 Task: Plan a road trip from Las Vegas, Nevada, to Zion National Park, Utah.
Action: Mouse moved to (419, 359)
Screenshot: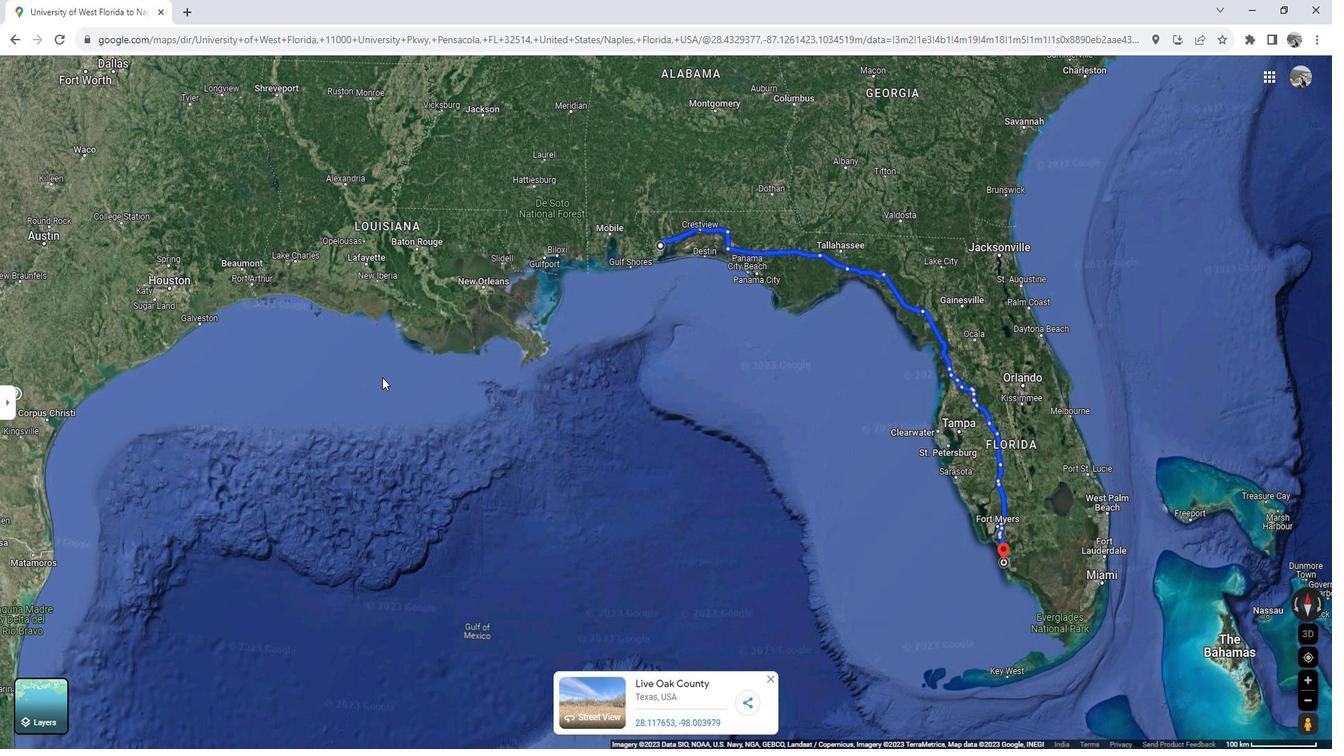
Action: Mouse pressed left at (419, 359)
Screenshot: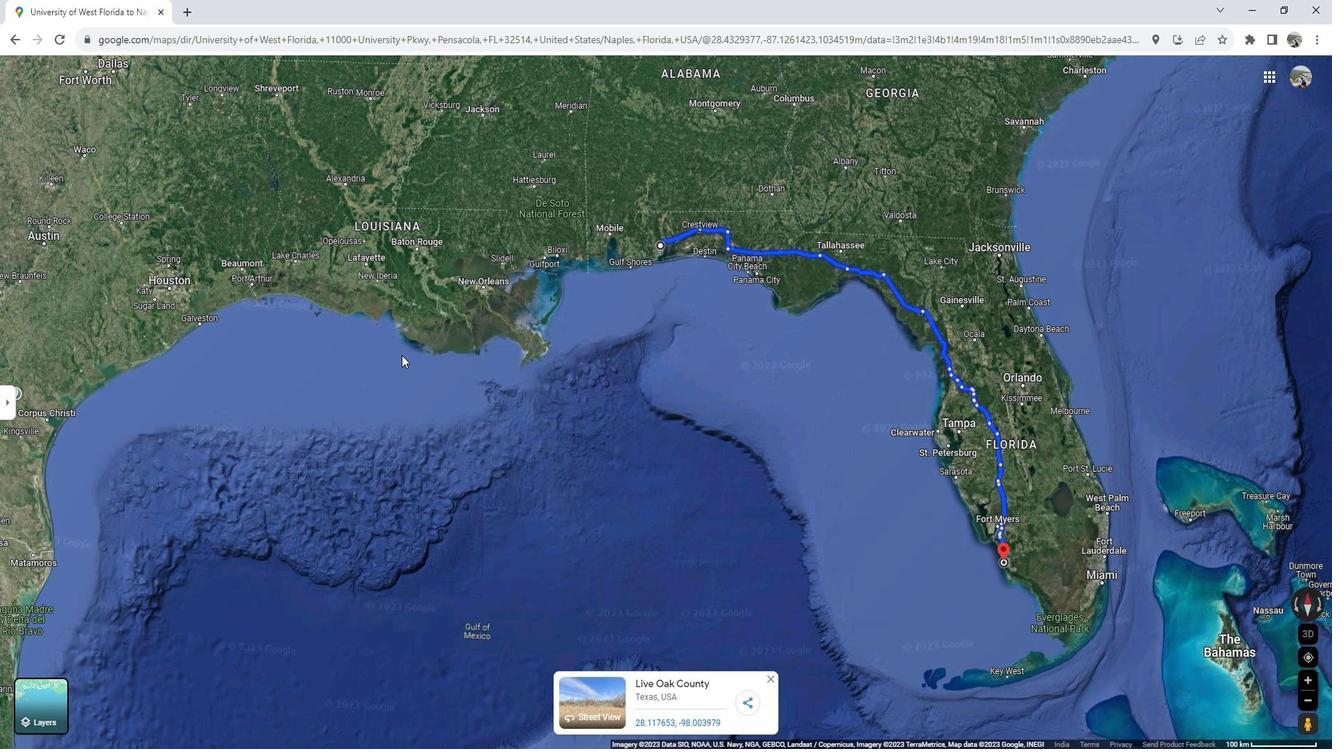 
Action: Mouse moved to (5, 405)
Screenshot: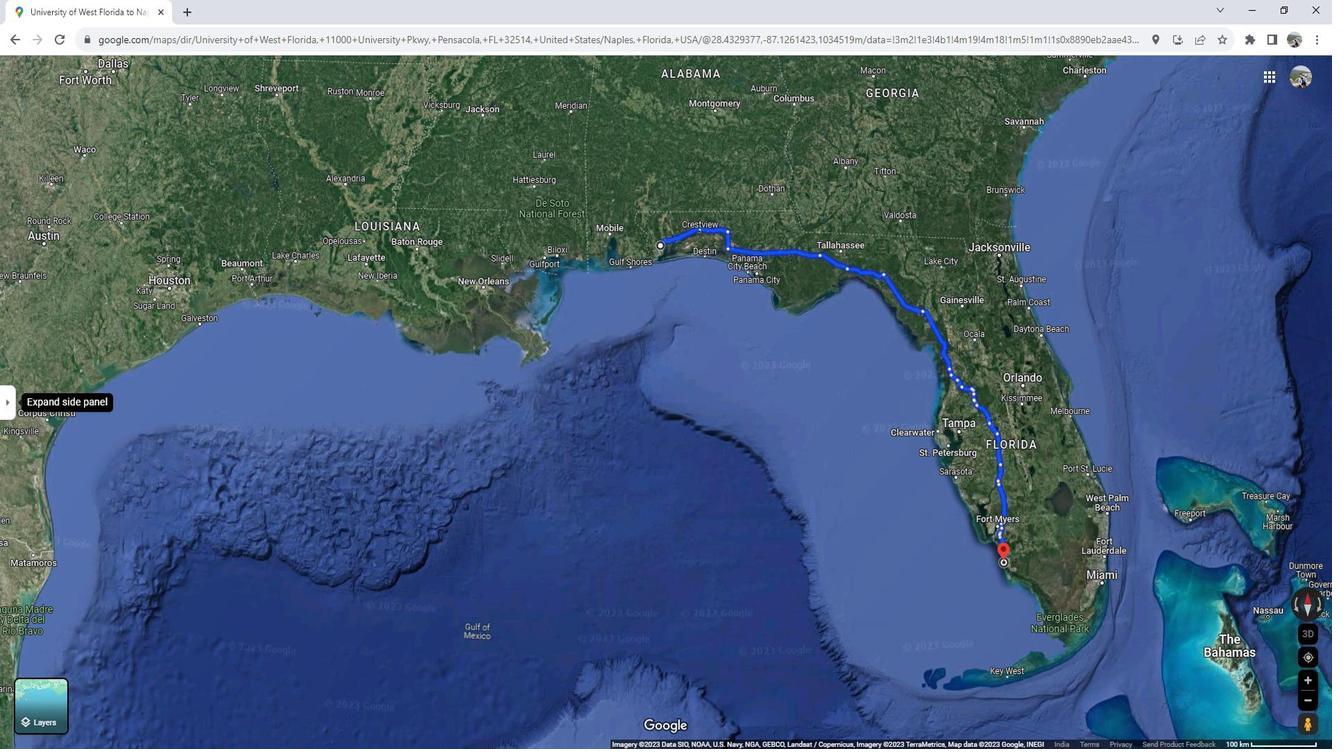 
Action: Mouse pressed left at (5, 405)
Screenshot: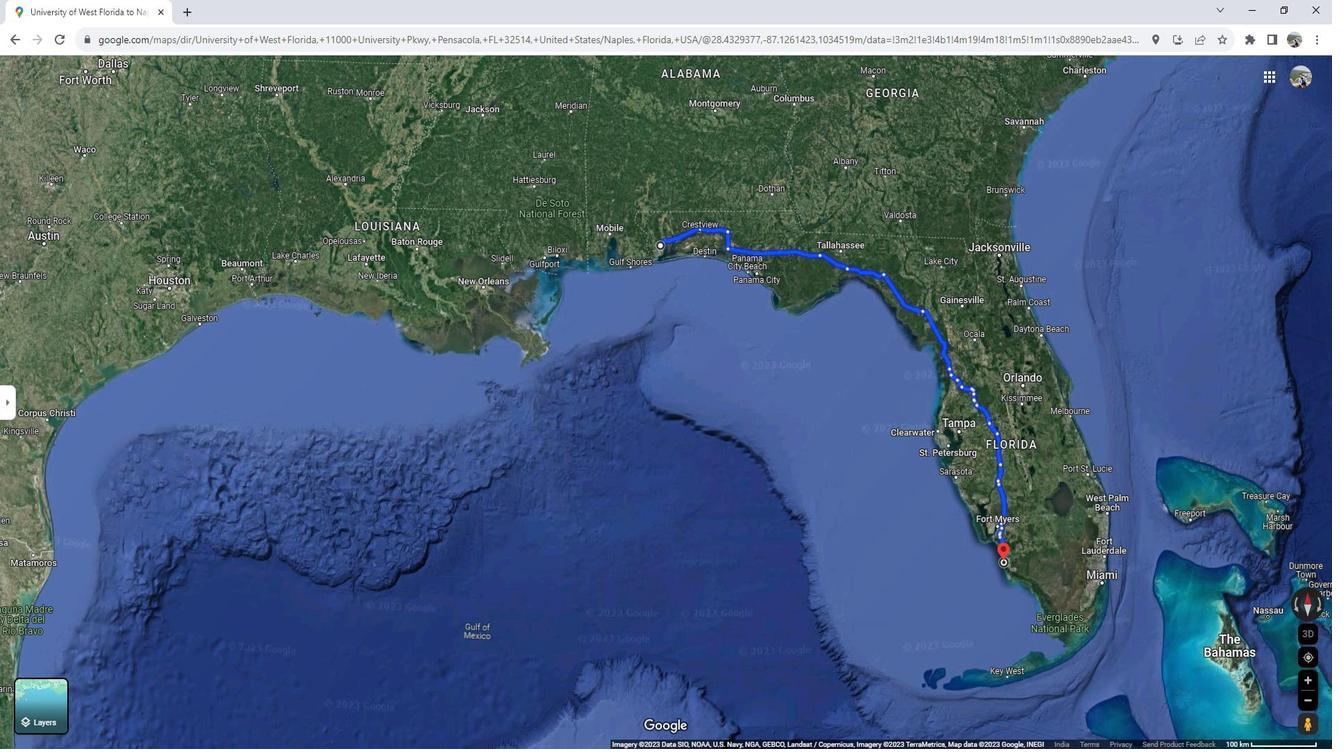 
Action: Mouse moved to (27, 403)
Screenshot: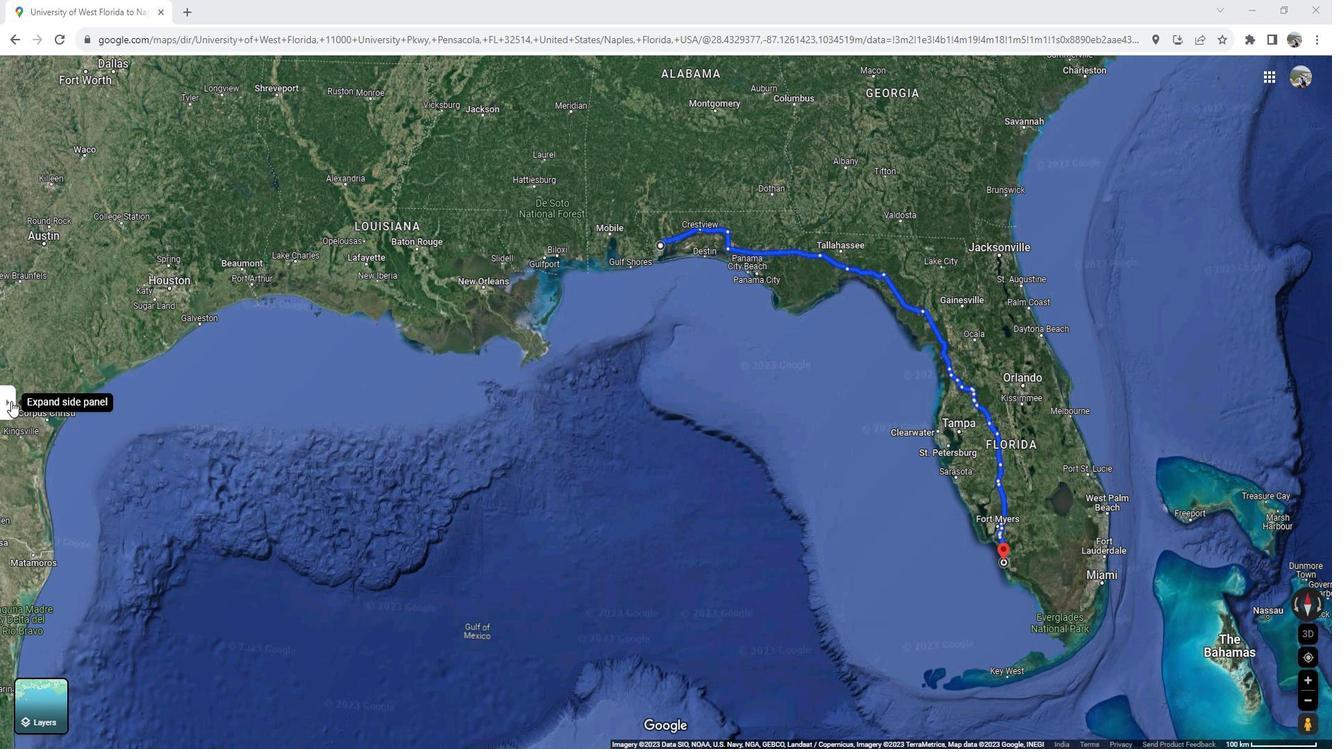 
Action: Mouse pressed left at (27, 403)
Screenshot: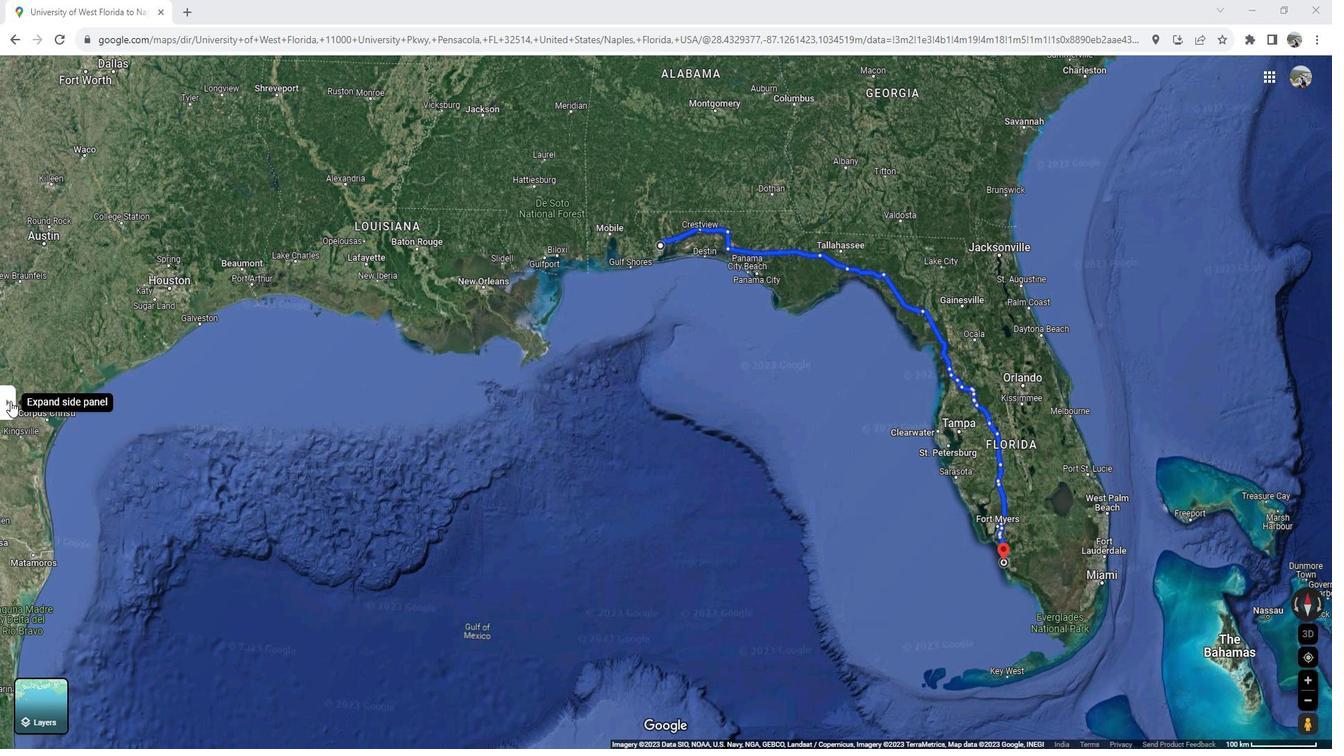 
Action: Mouse moved to (203, 137)
Screenshot: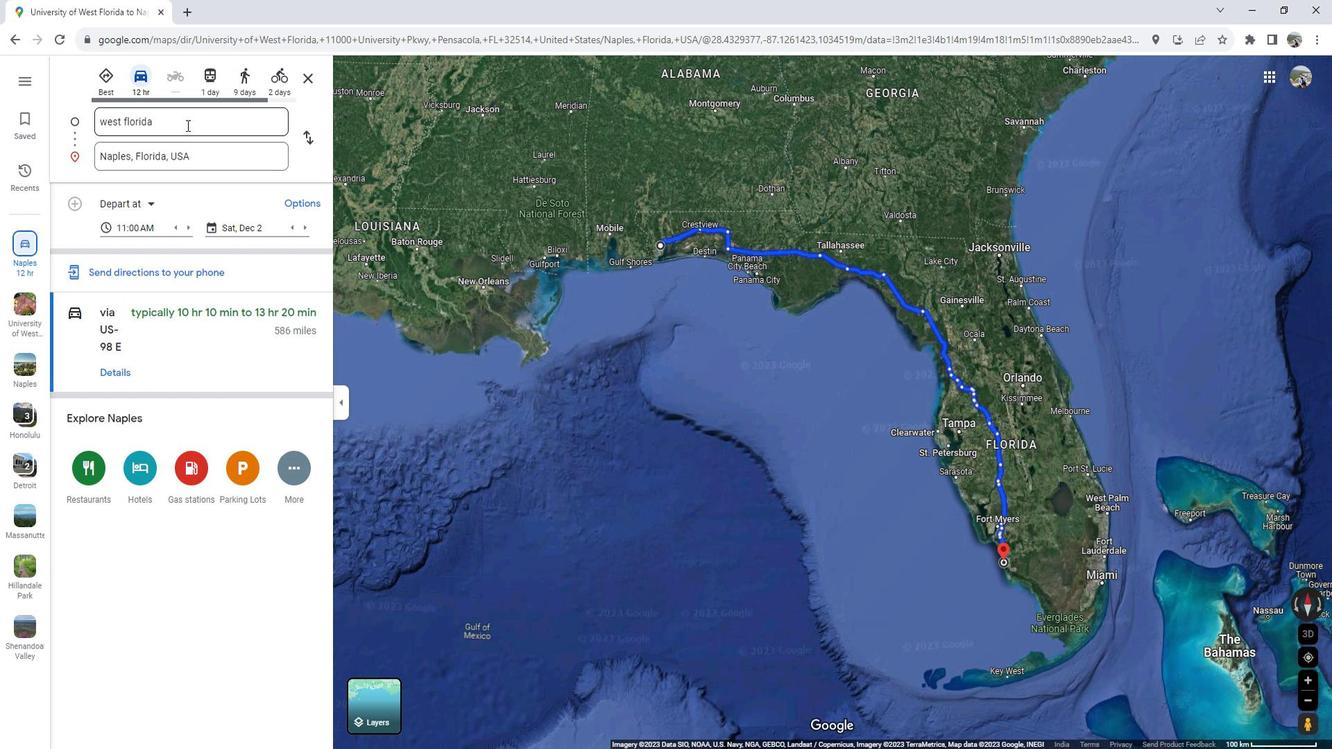 
Action: Mouse pressed left at (203, 137)
Screenshot: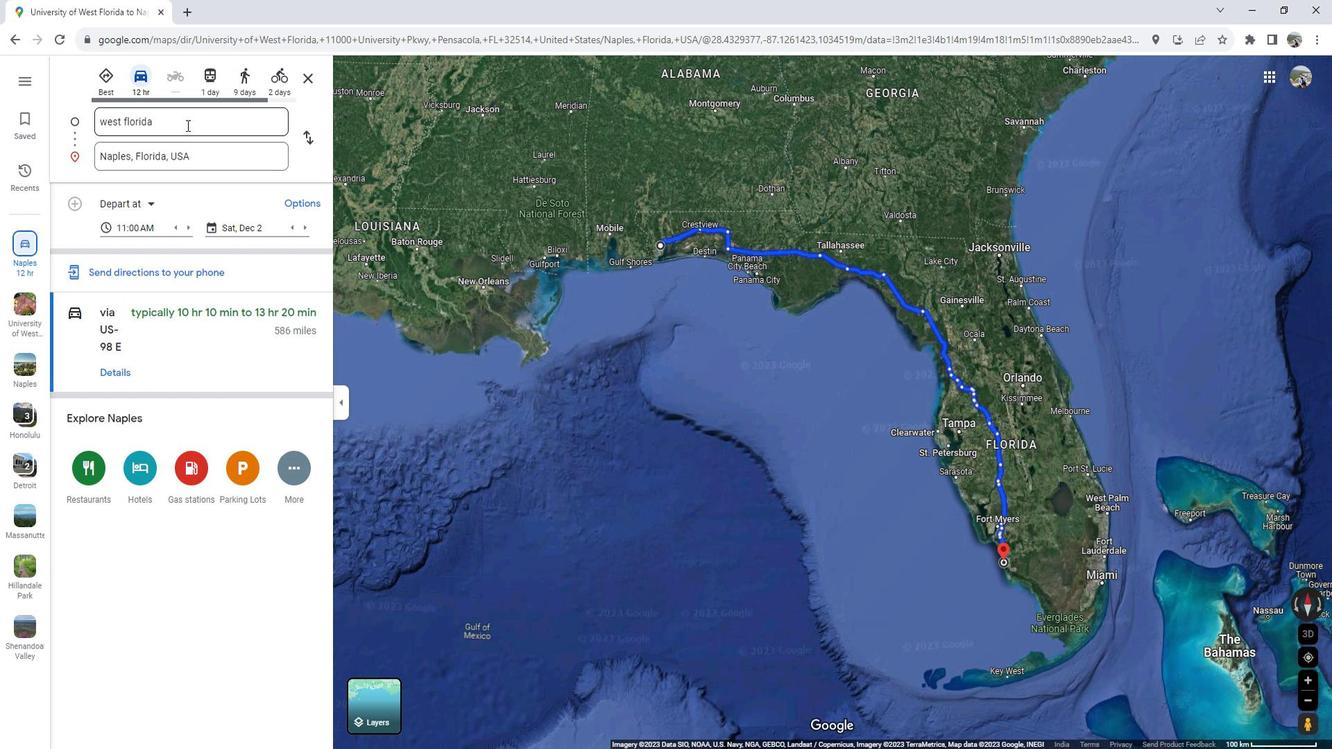 
Action: Key pressed <Key.backspace>las<Key.space>vegas,<Key.space>nevada
Screenshot: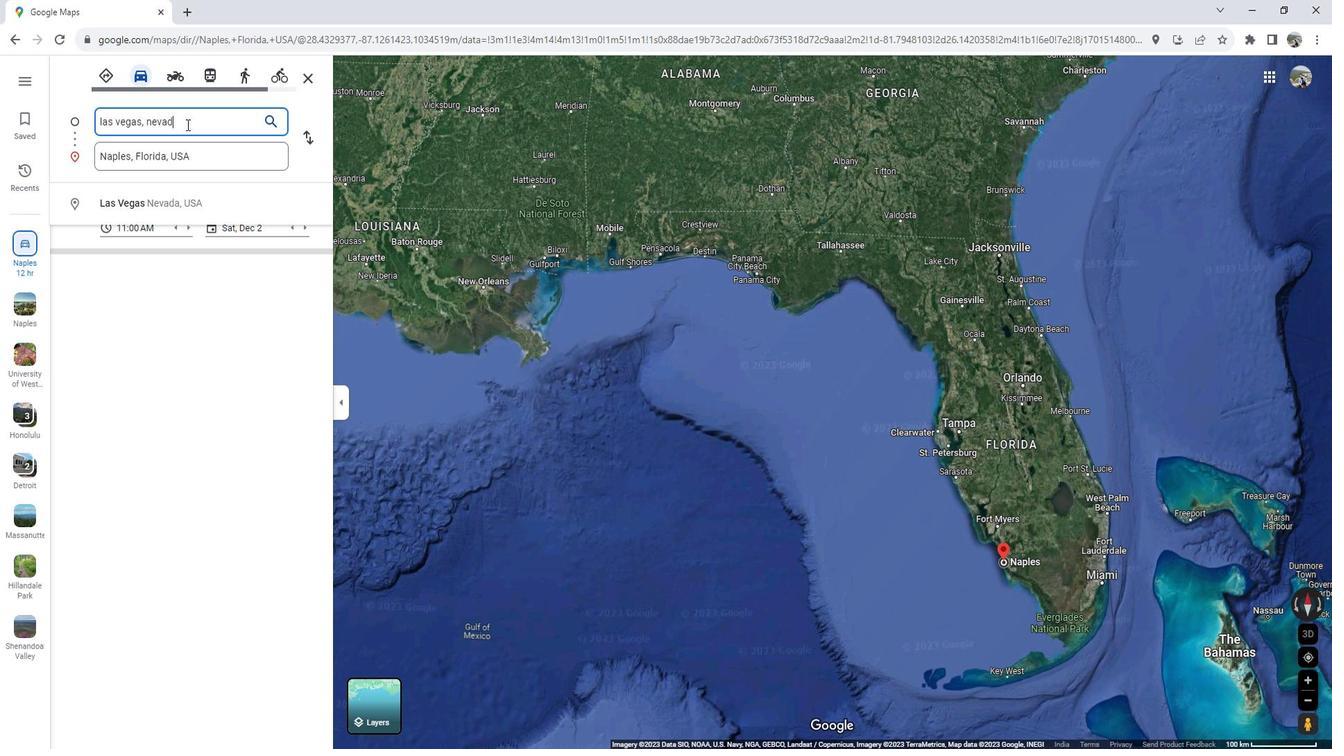 
Action: Mouse moved to (207, 166)
Screenshot: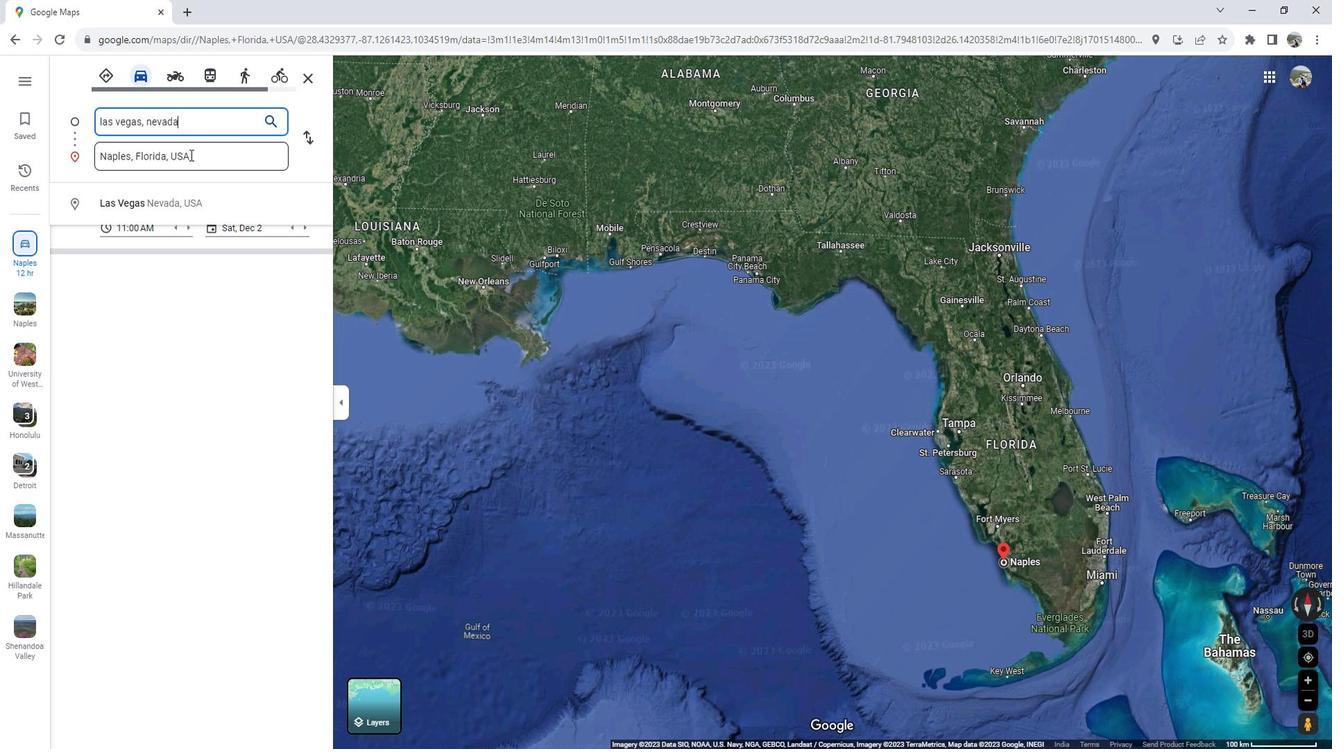 
Action: Mouse pressed left at (207, 166)
Screenshot: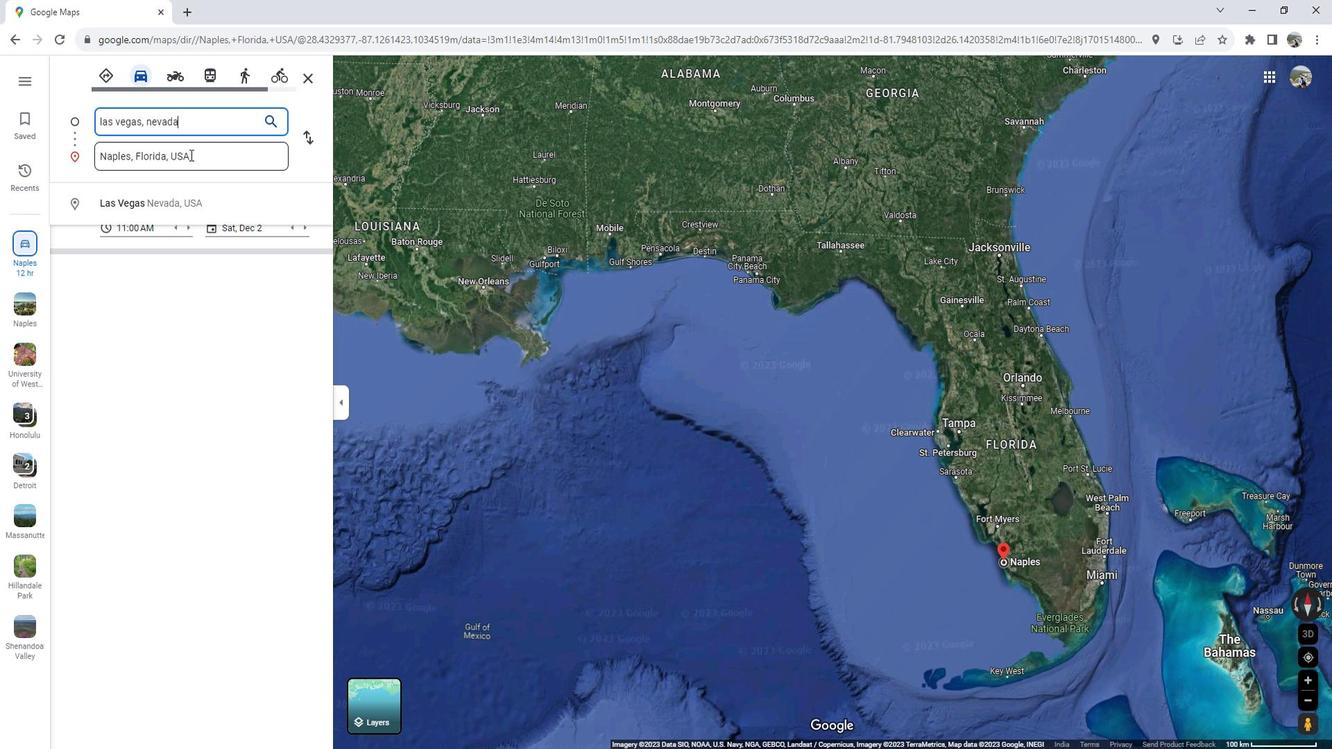 
Action: Key pressed <Key.backspace><Key.backspace>zion<Key.space>national<Key.space>park,<Key.space>utah
Screenshot: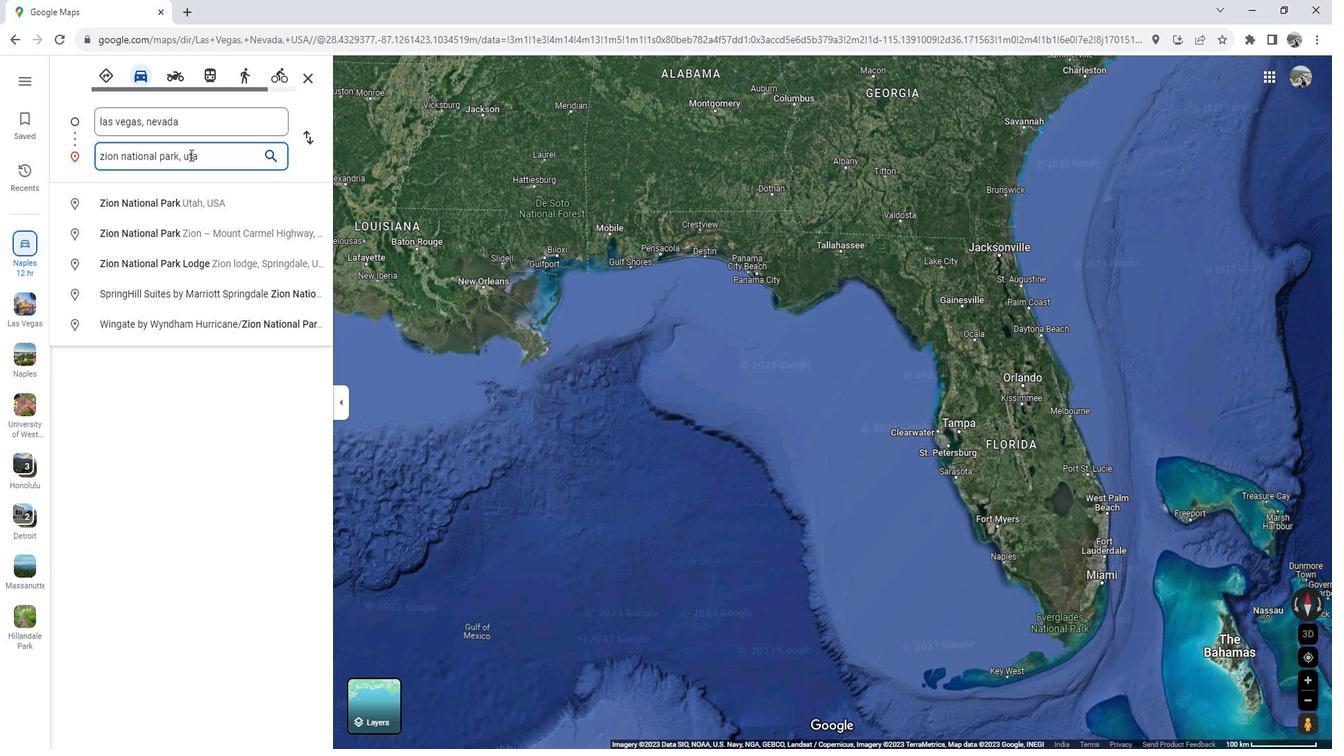 
Action: Mouse moved to (290, 169)
Screenshot: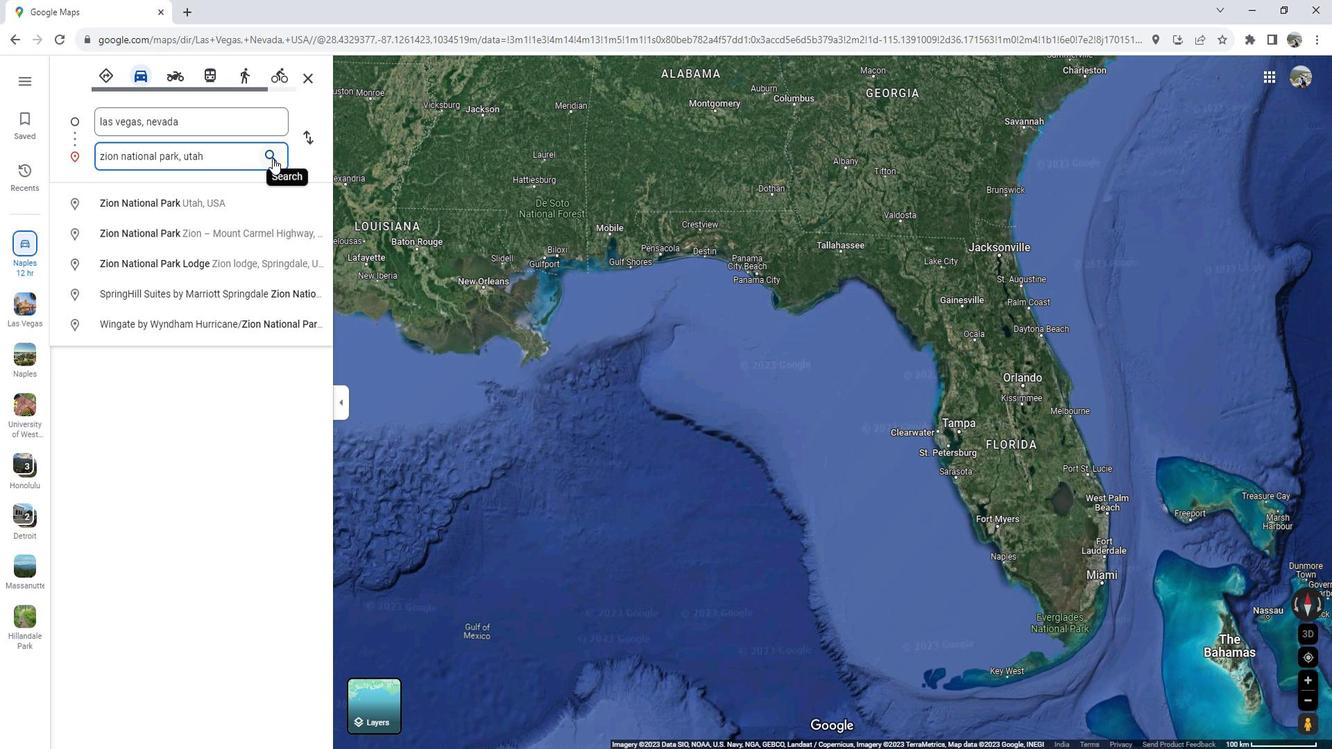 
Action: Mouse pressed left at (290, 169)
Screenshot: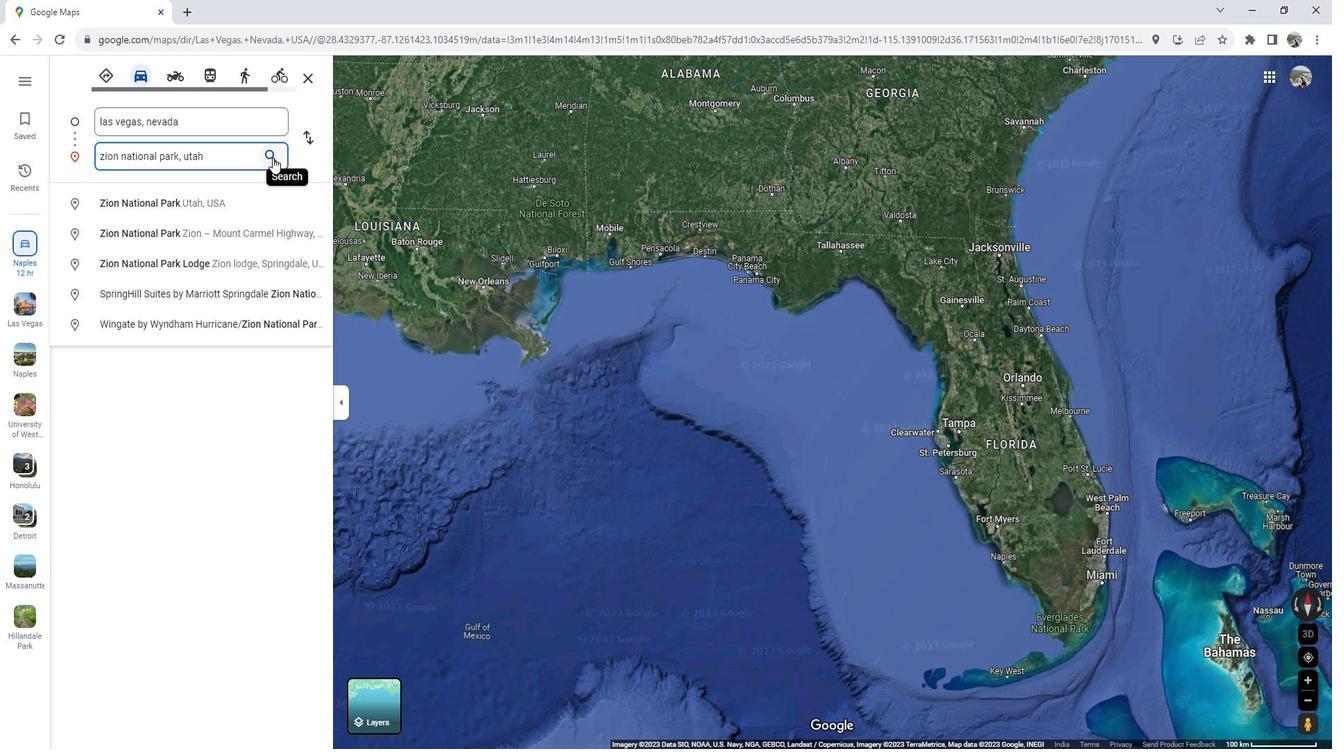 
Action: Mouse moved to (191, 234)
Screenshot: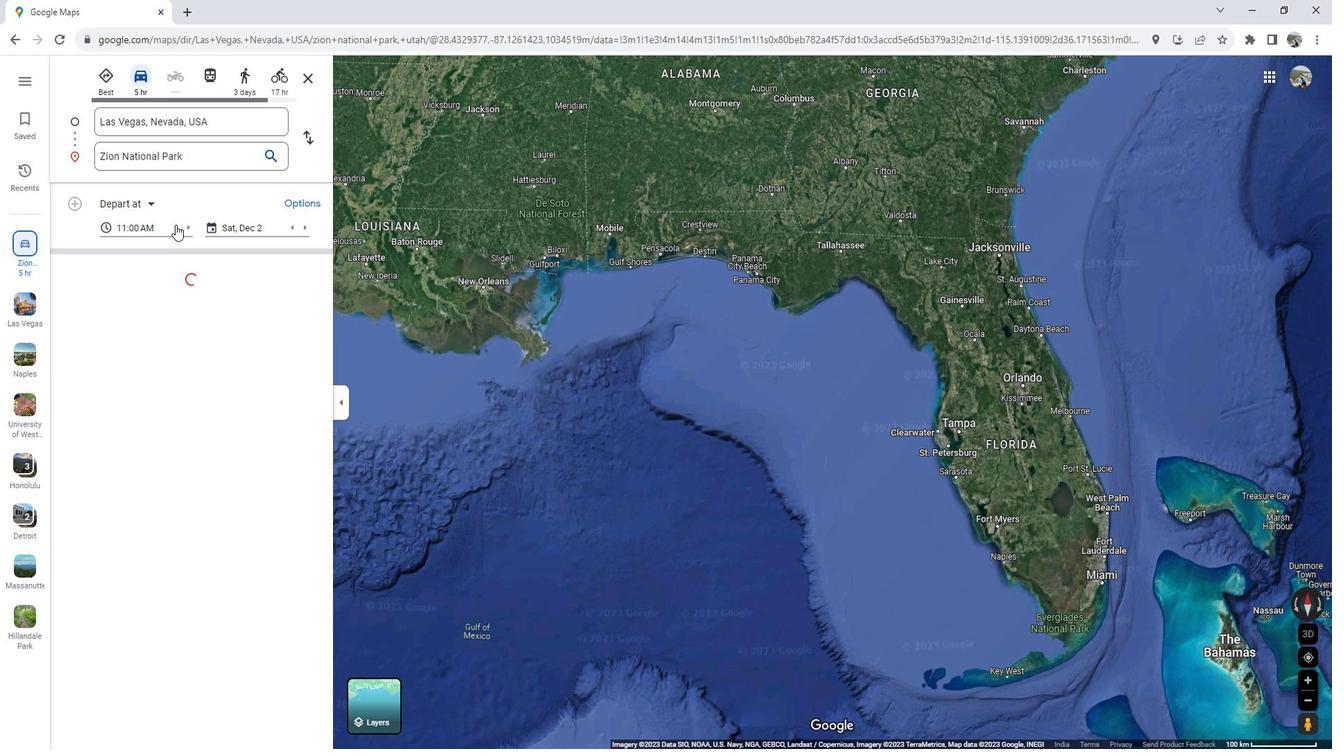 
Action: Mouse pressed left at (191, 234)
Screenshot: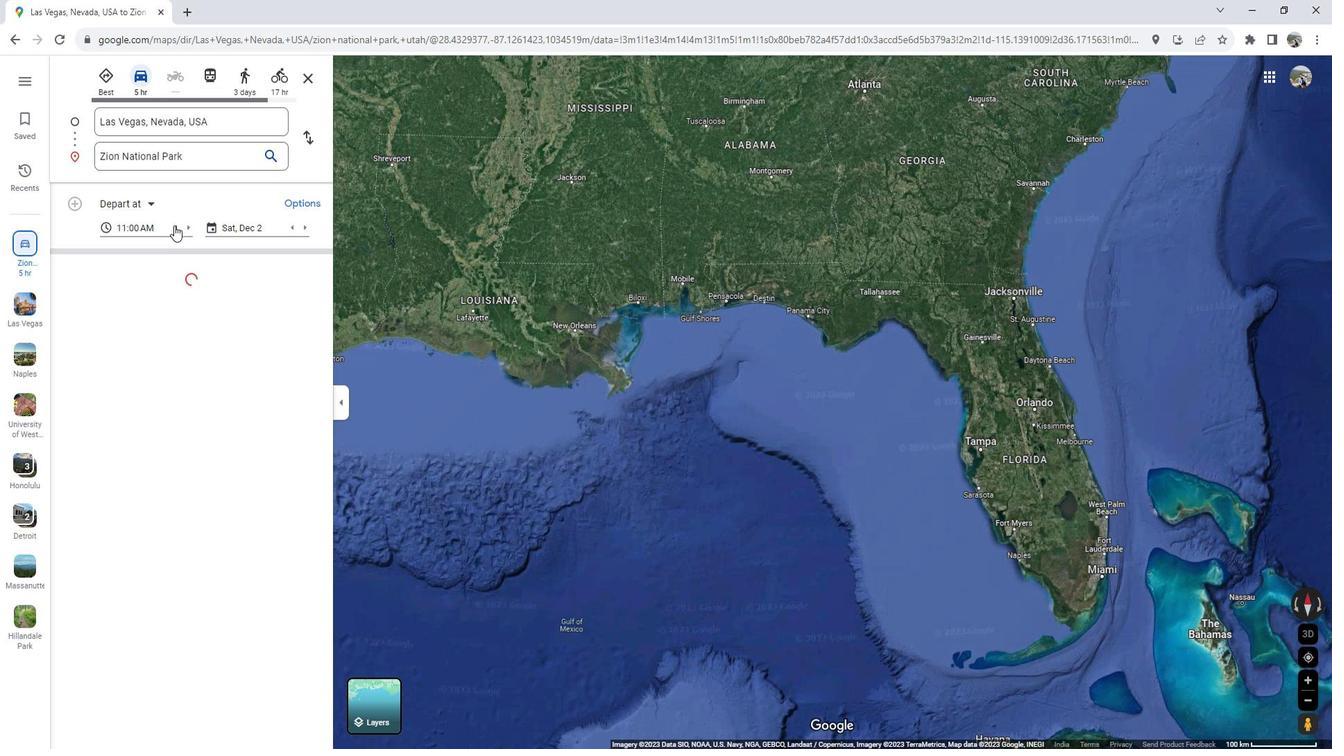 
Action: Mouse moved to (179, 235)
Screenshot: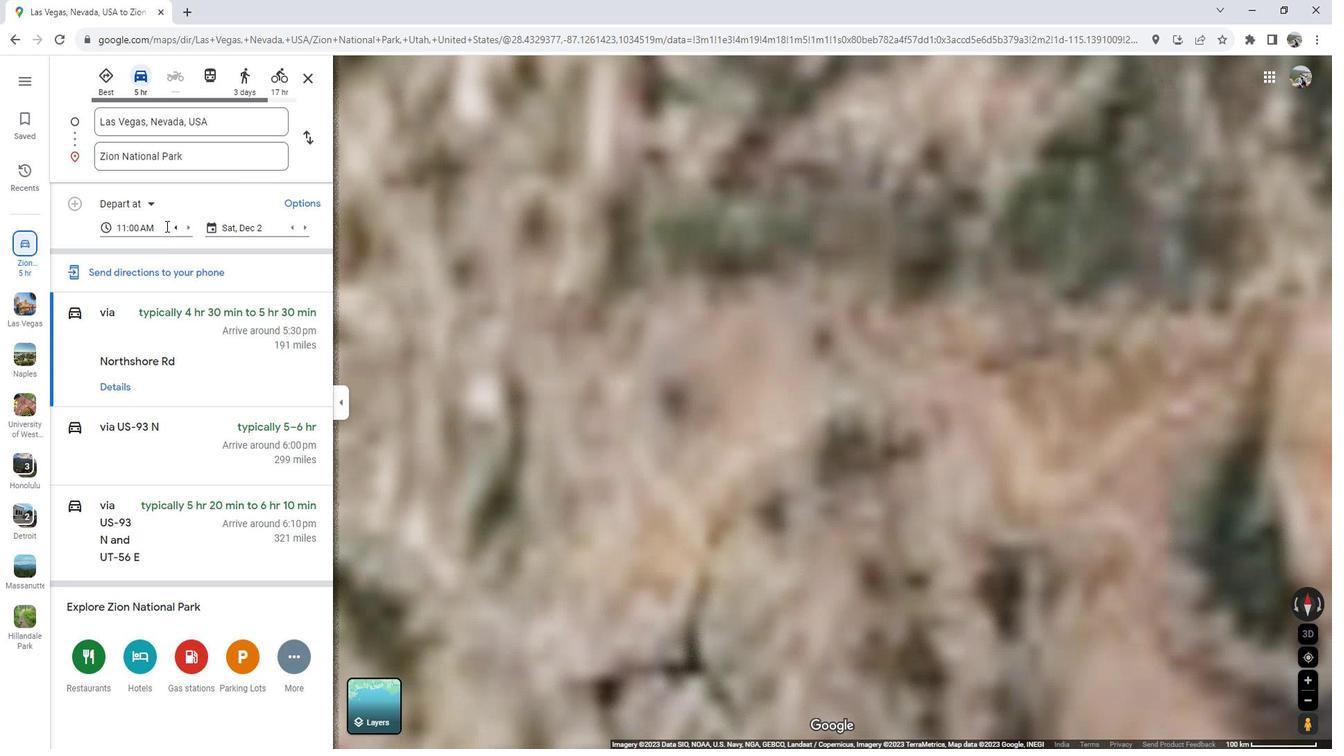 
Action: Mouse pressed left at (179, 235)
Screenshot: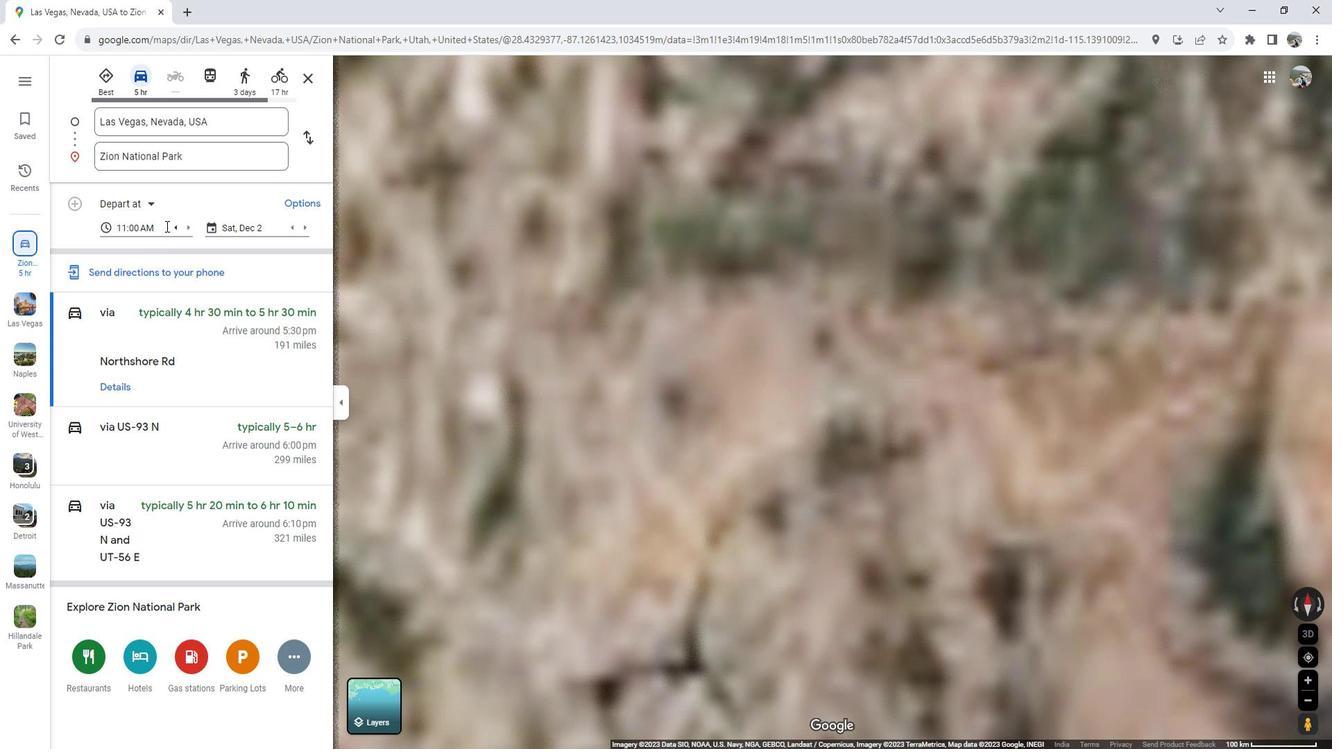 
Action: Mouse moved to (174, 258)
Screenshot: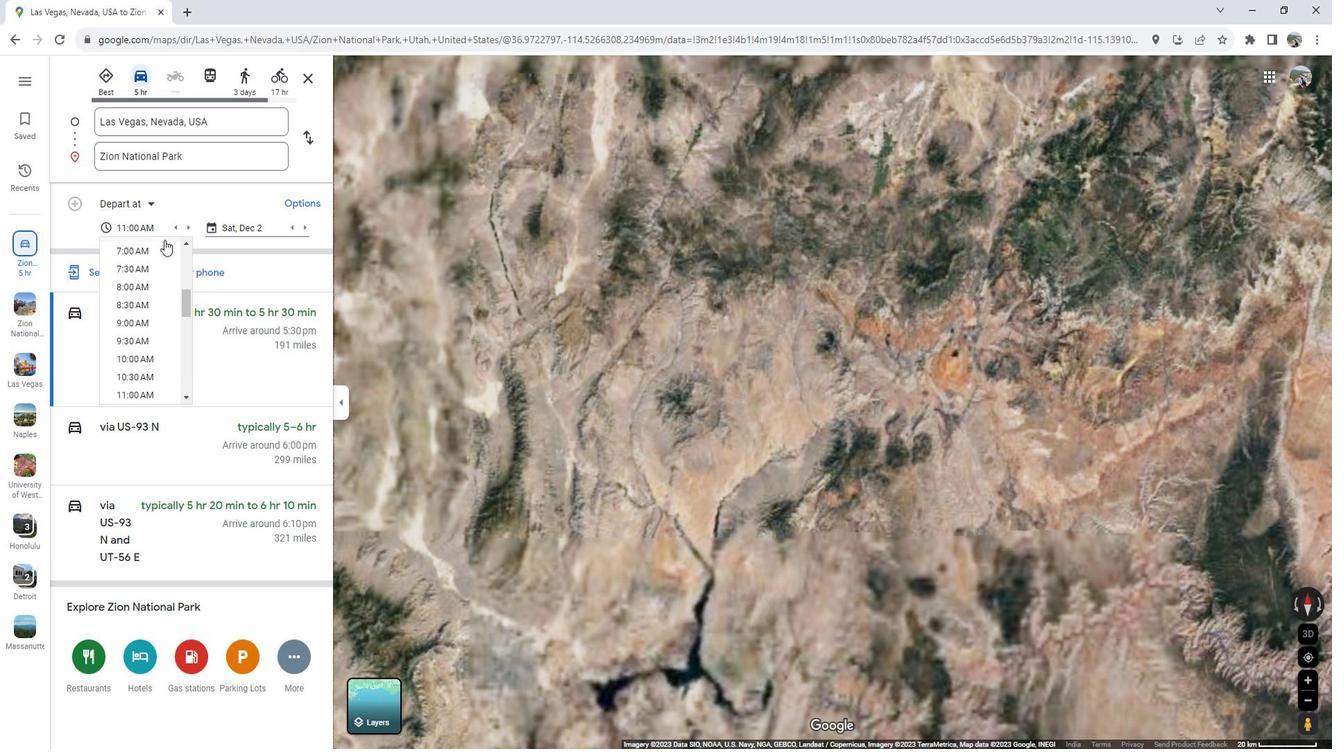 
Action: Mouse pressed left at (174, 258)
Screenshot: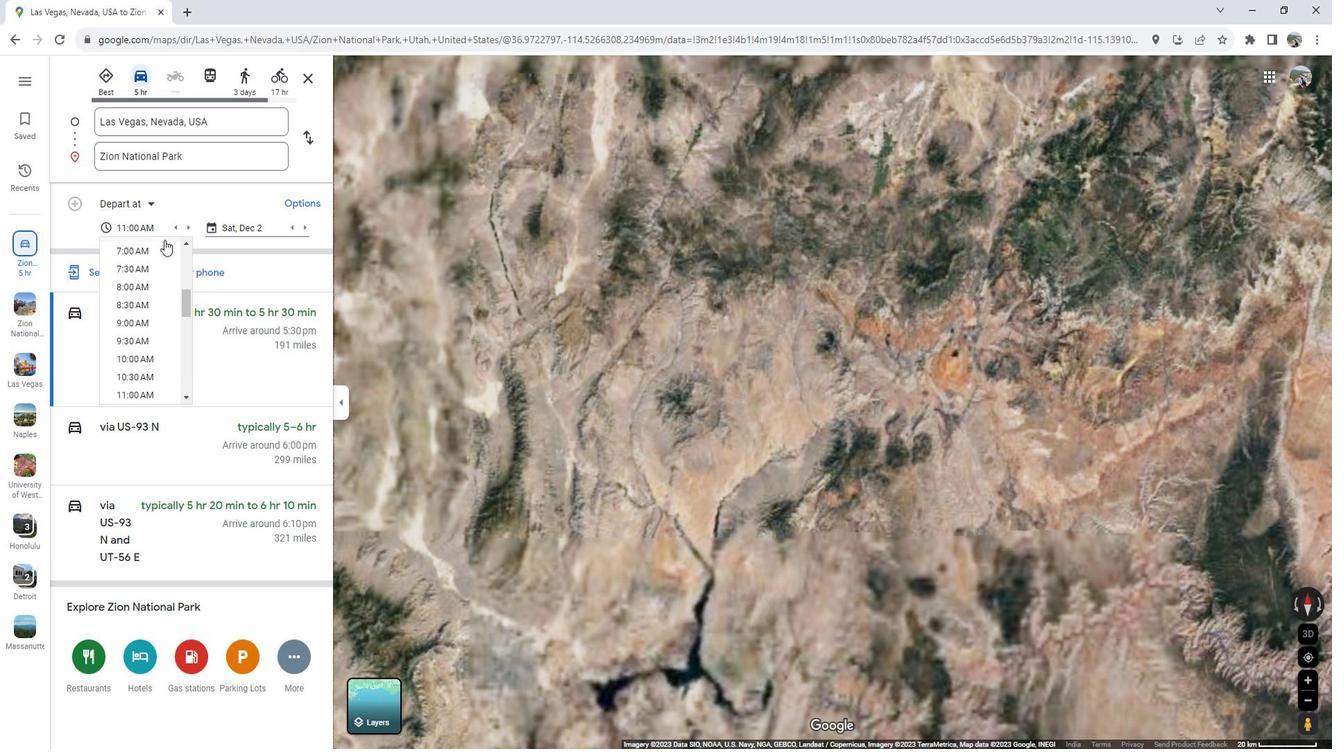 
Action: Mouse moved to (320, 233)
Screenshot: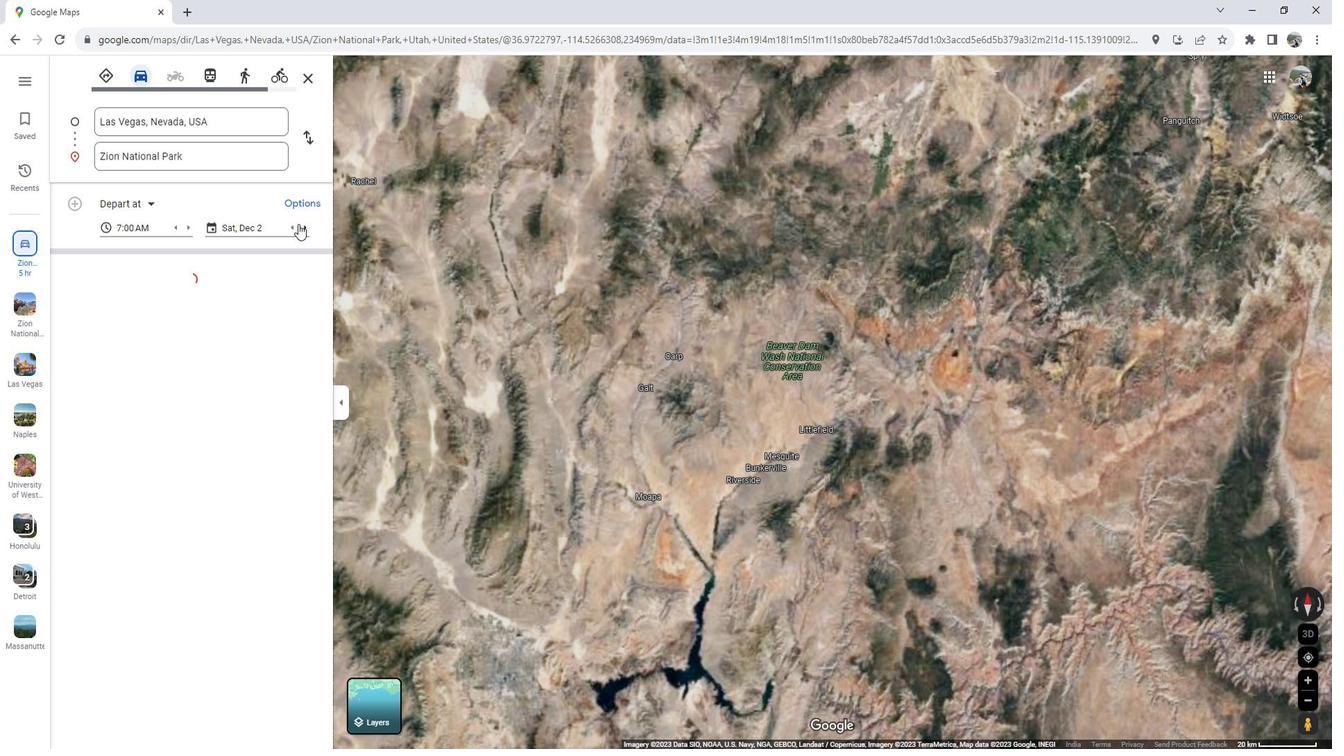 
Action: Mouse pressed left at (320, 233)
Screenshot: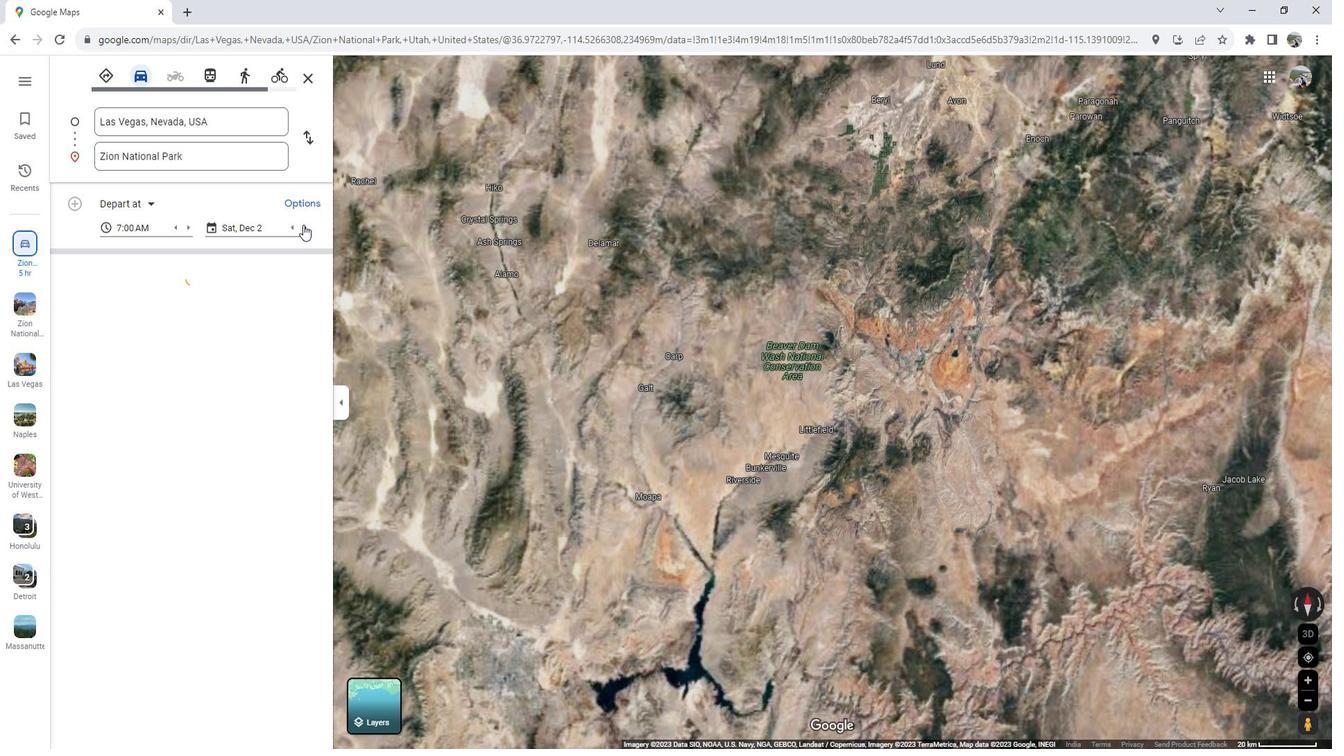 
Action: Mouse moved to (154, 276)
Screenshot: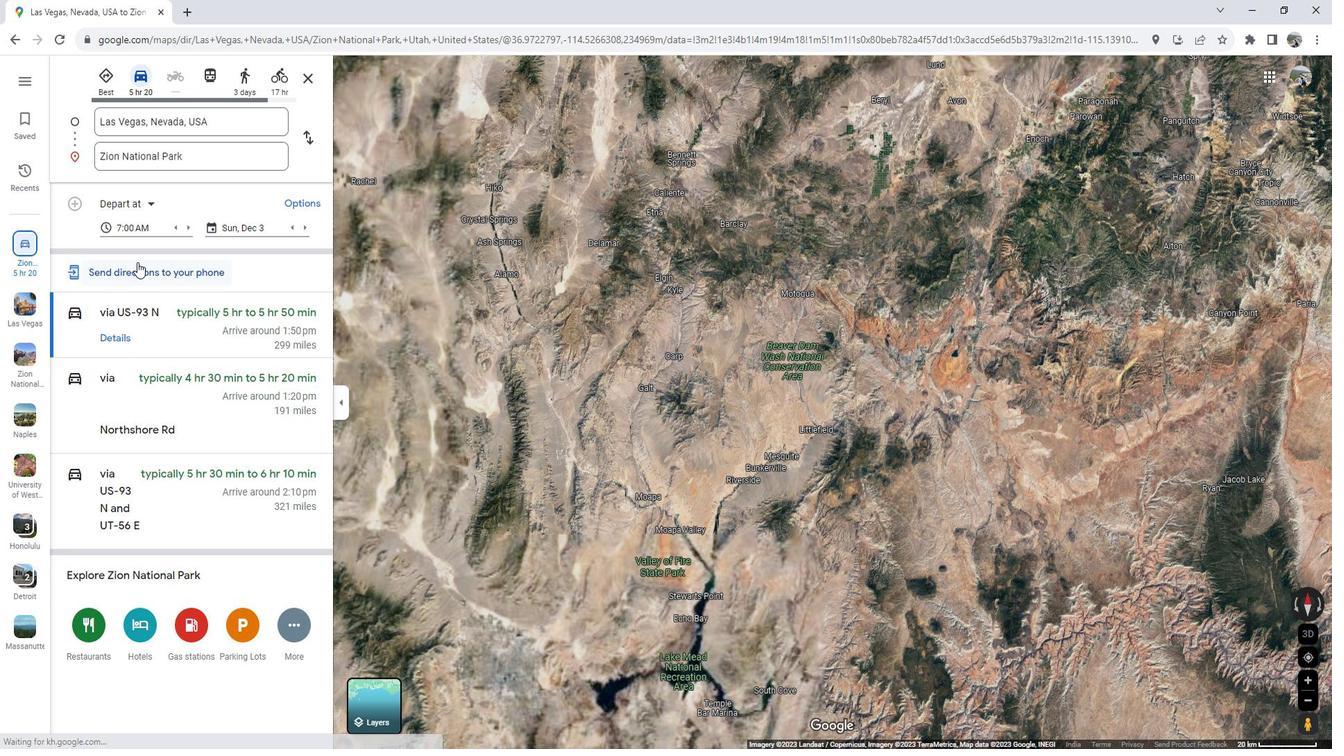 
Action: Mouse pressed left at (154, 276)
Screenshot: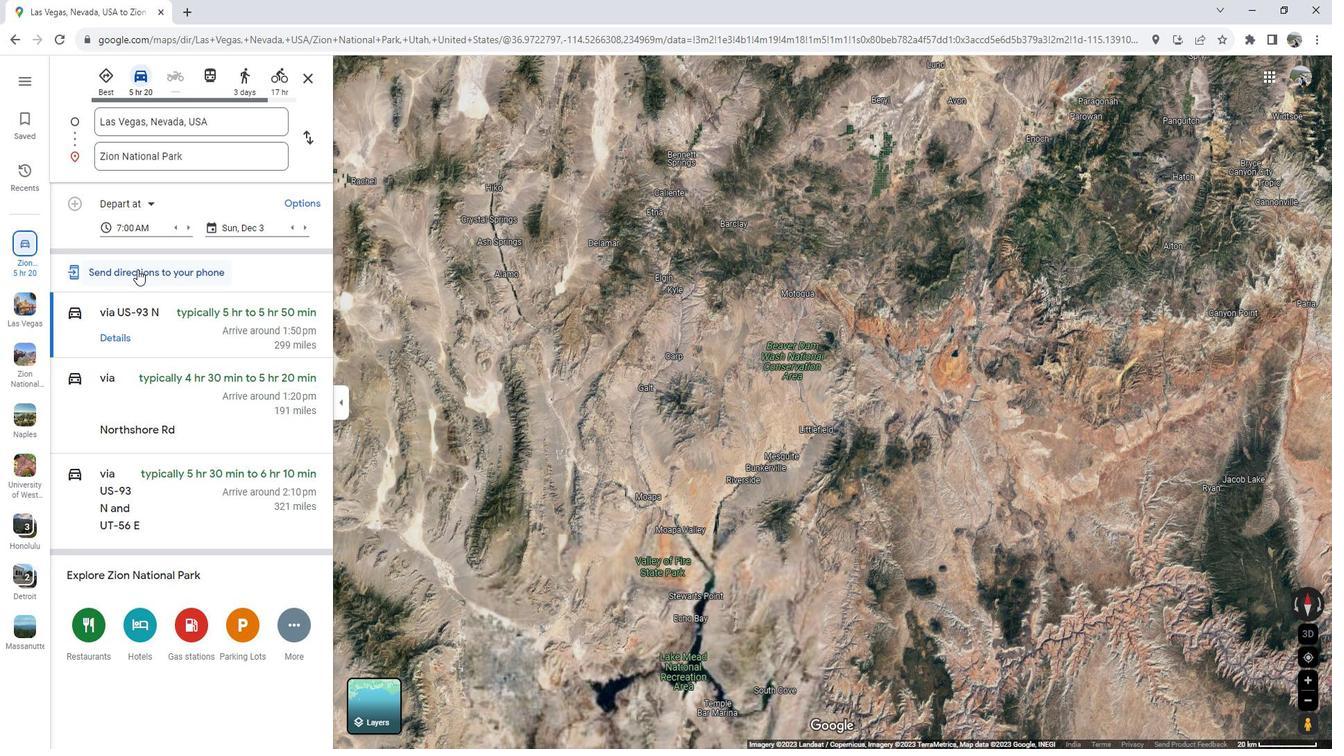 
Action: Mouse moved to (822, 313)
Screenshot: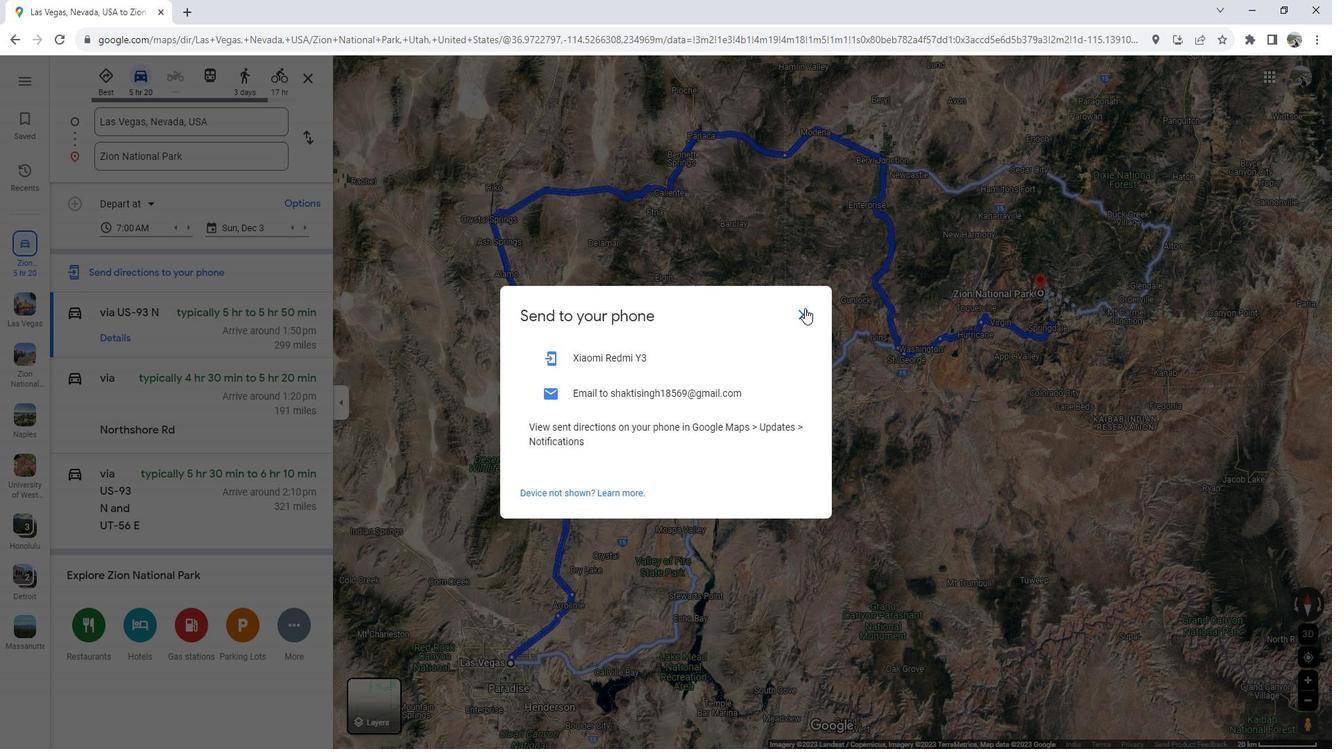
Action: Mouse pressed left at (822, 313)
Screenshot: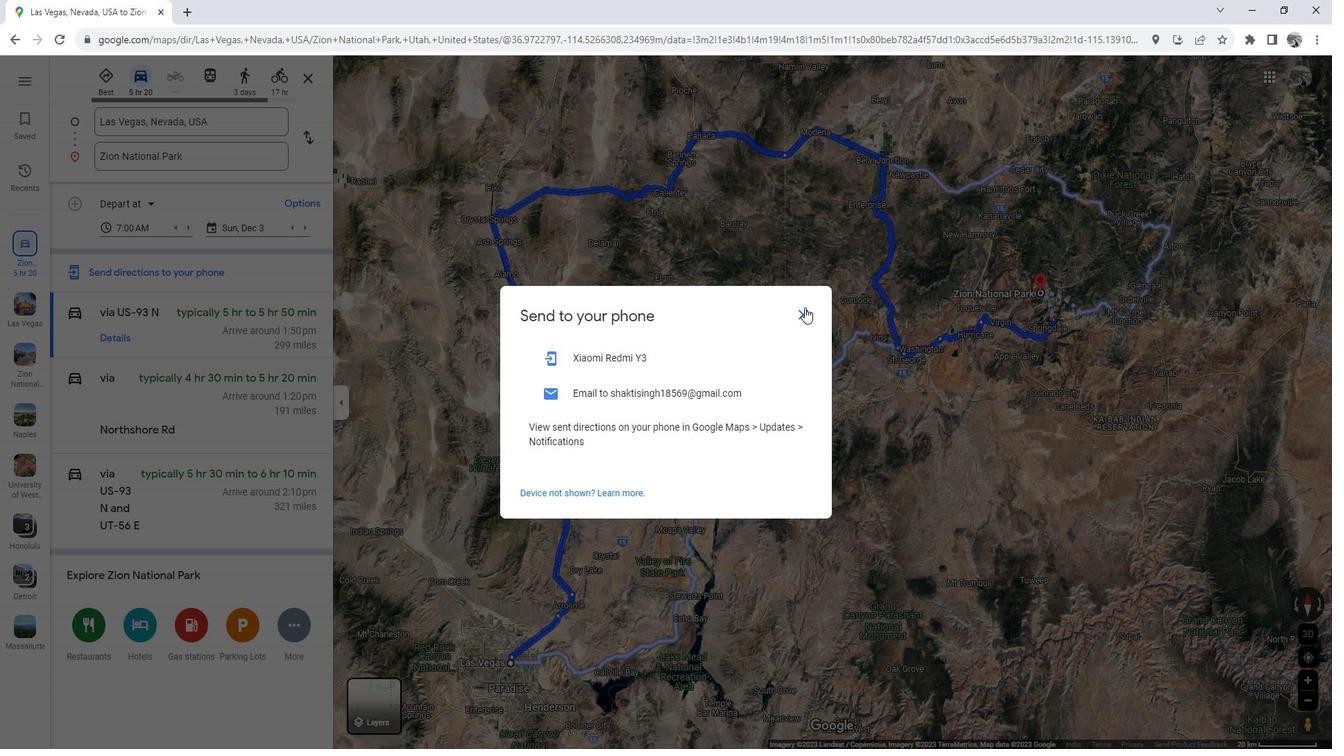 
Action: Mouse moved to (191, 492)
Screenshot: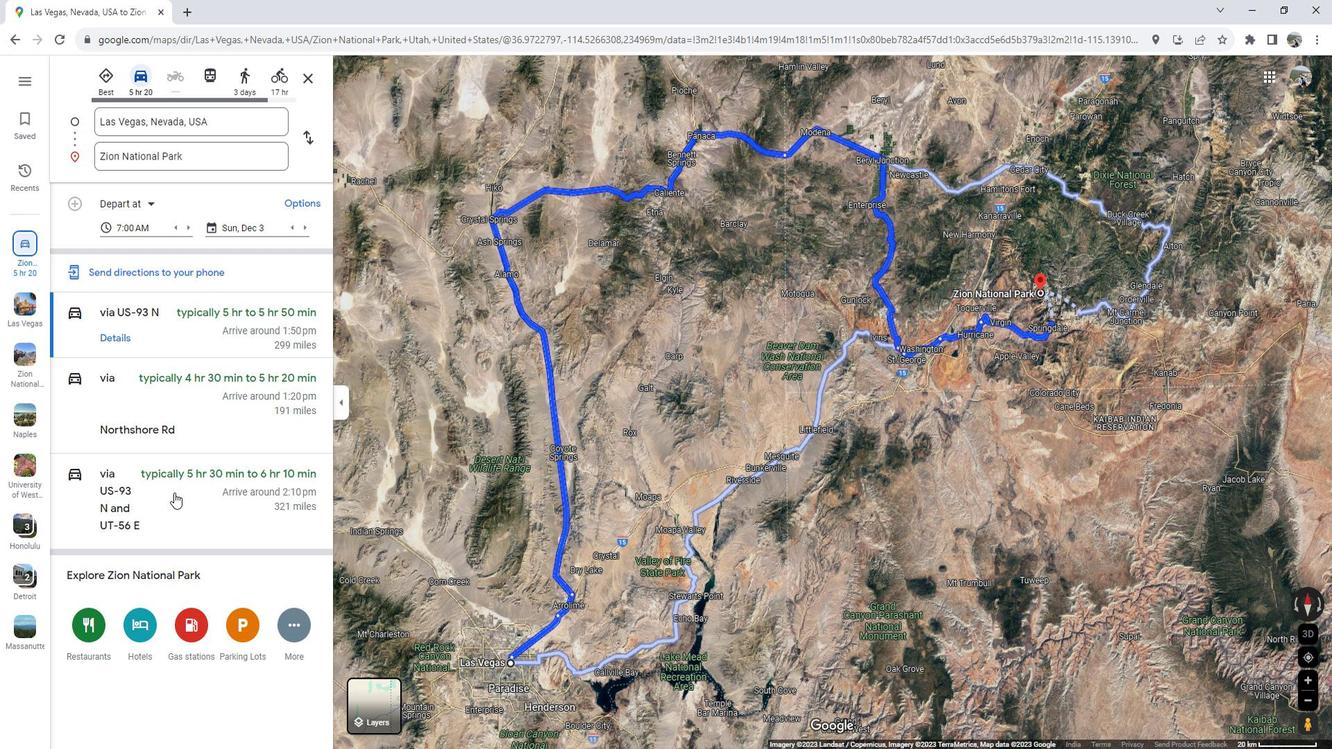 
Action: Mouse pressed left at (191, 492)
Screenshot: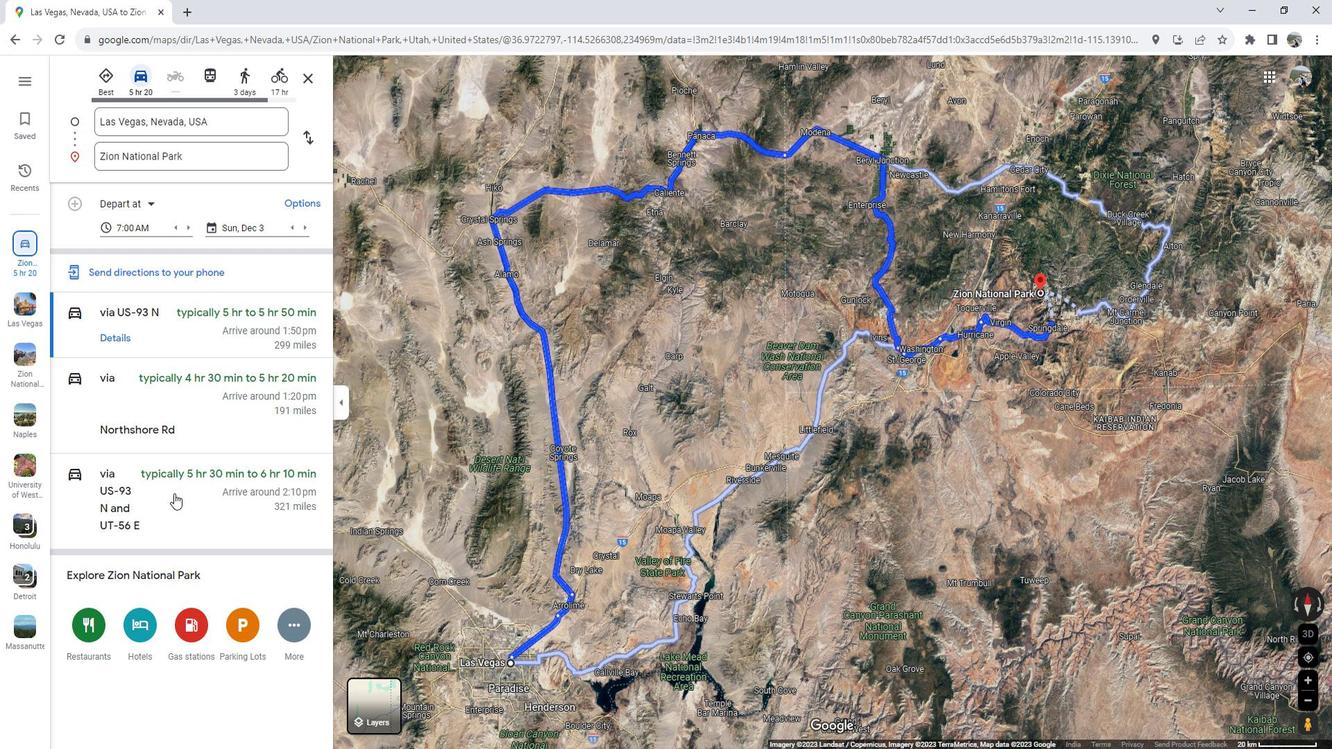 
Action: Mouse moved to (176, 325)
Screenshot: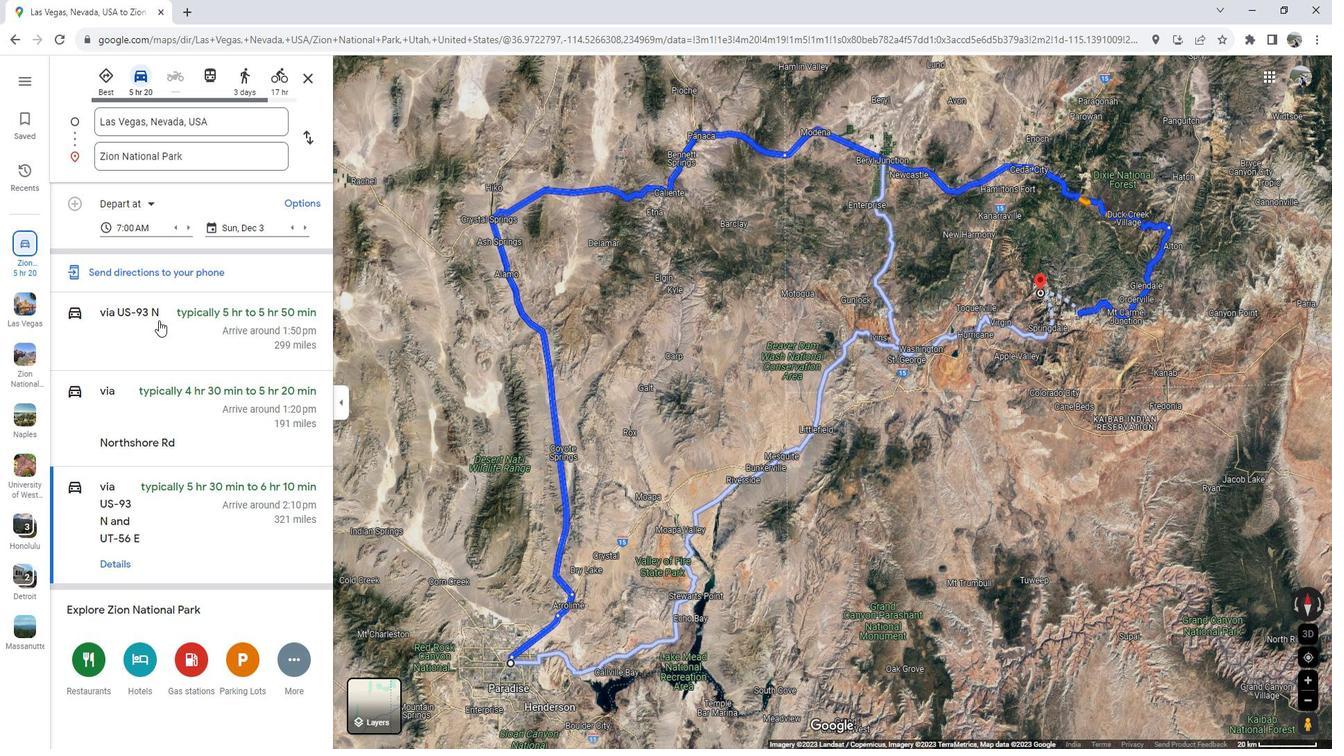 
Action: Mouse pressed left at (176, 325)
Screenshot: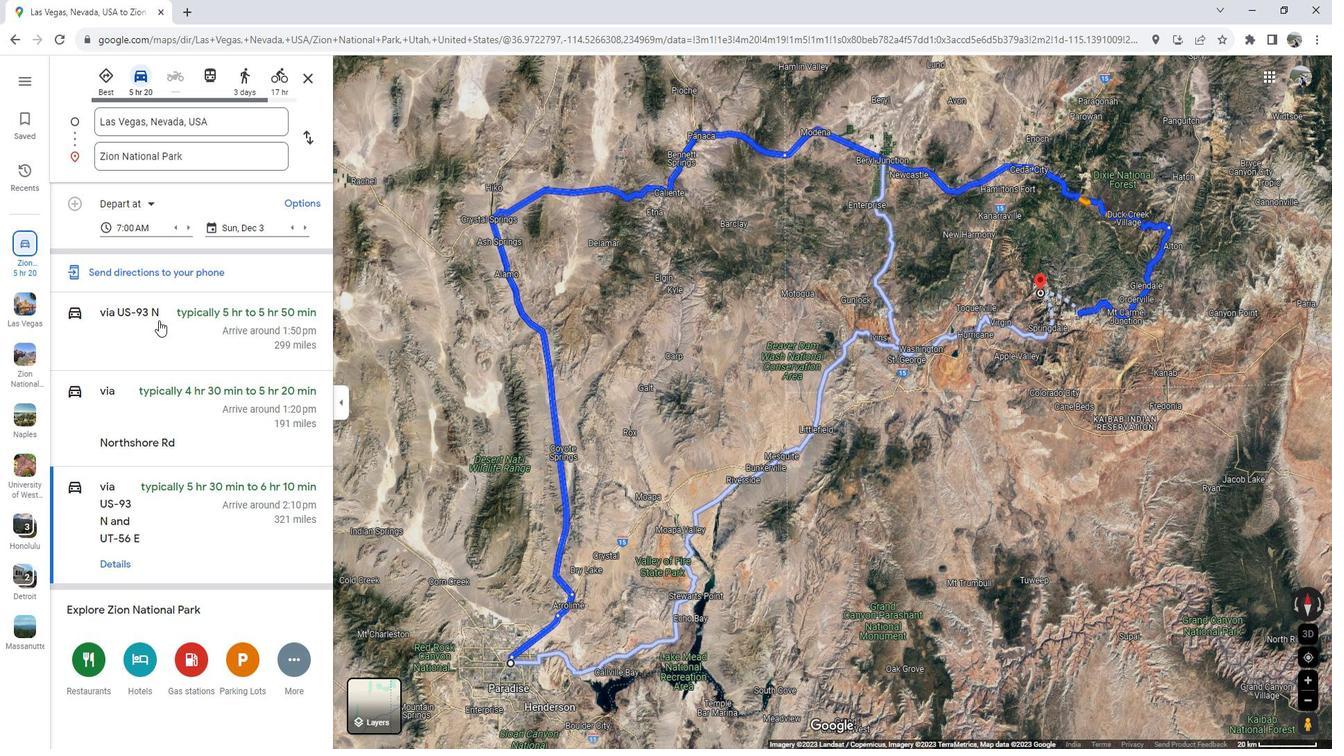
Action: Mouse pressed left at (176, 325)
Screenshot: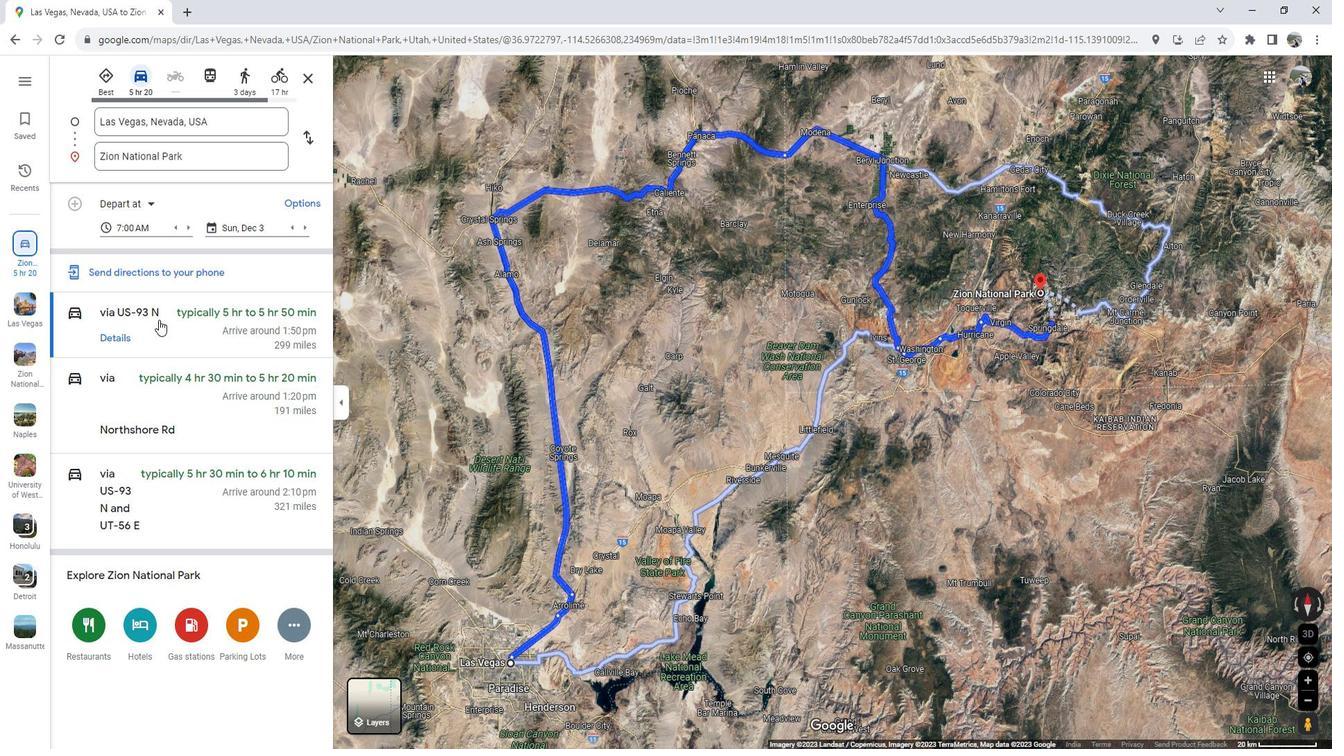 
Action: Mouse moved to (156, 330)
Screenshot: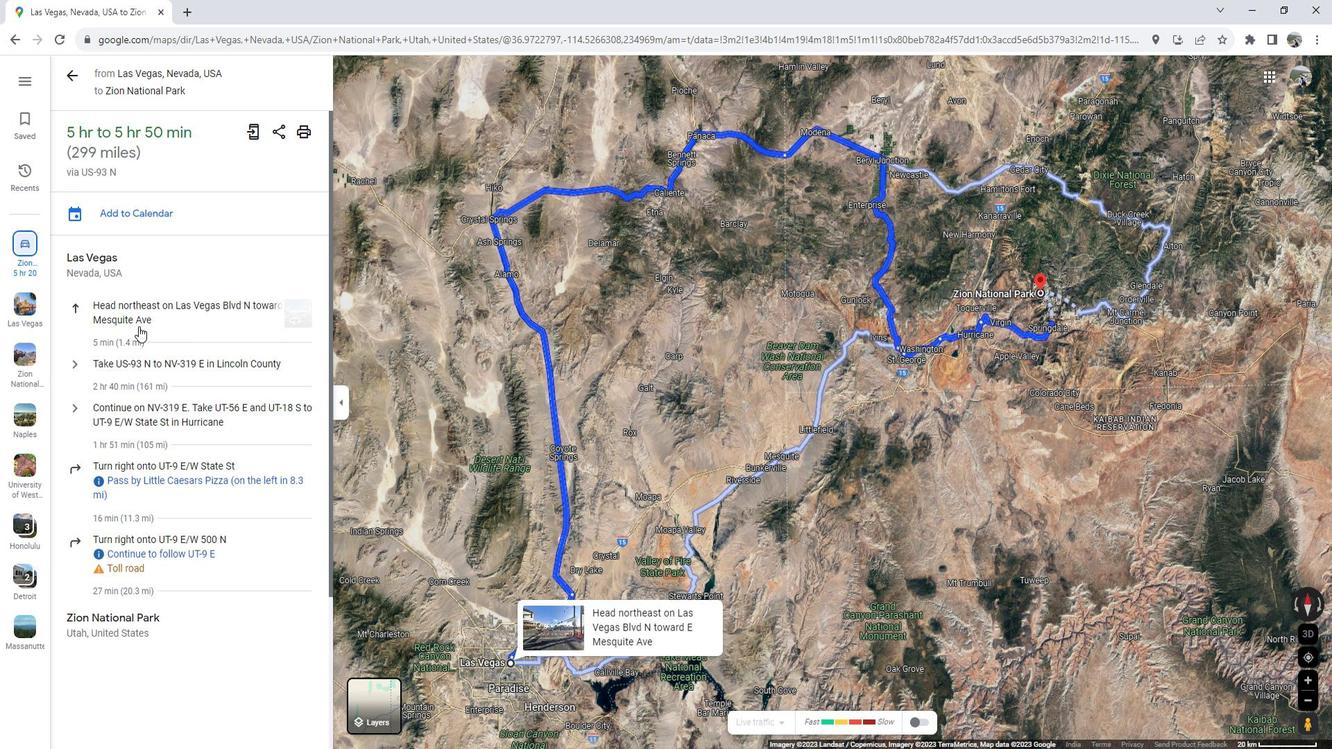 
Action: Mouse pressed left at (156, 330)
Screenshot: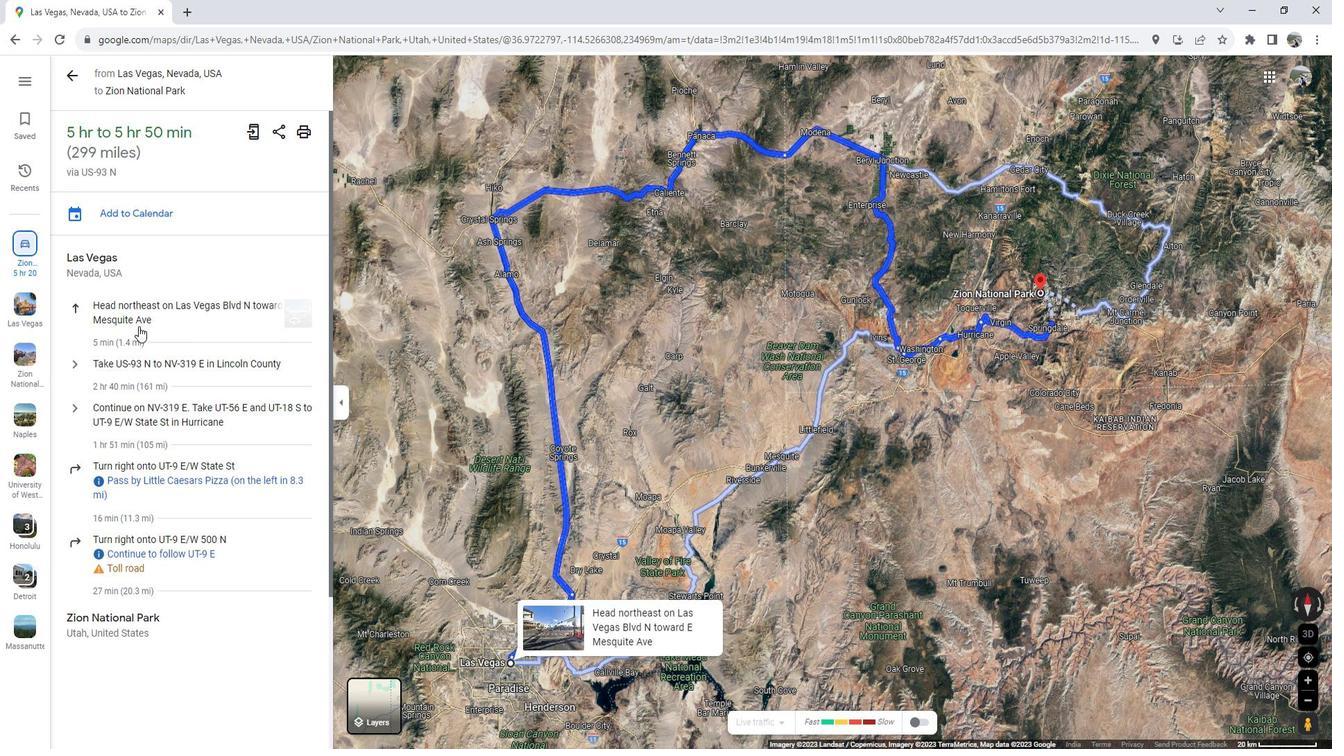
Action: Mouse moved to (166, 373)
Screenshot: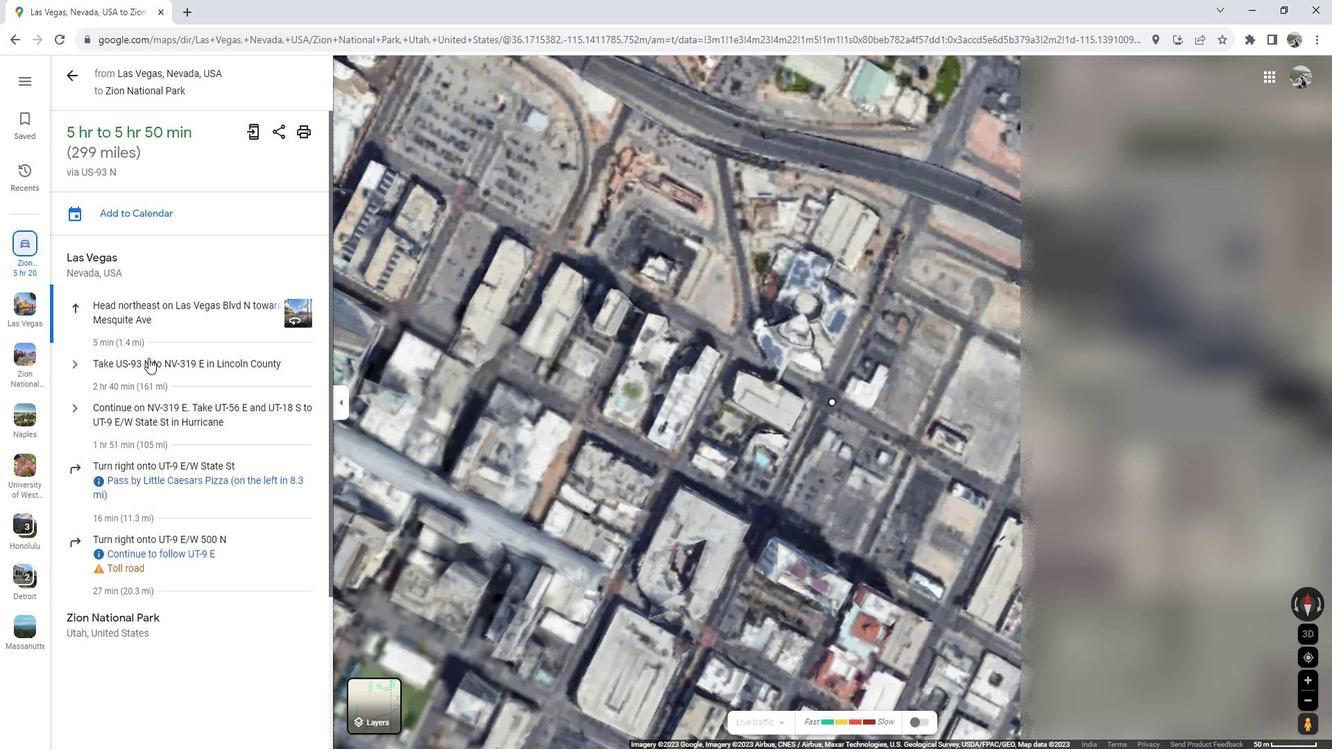 
Action: Mouse pressed left at (166, 373)
Screenshot: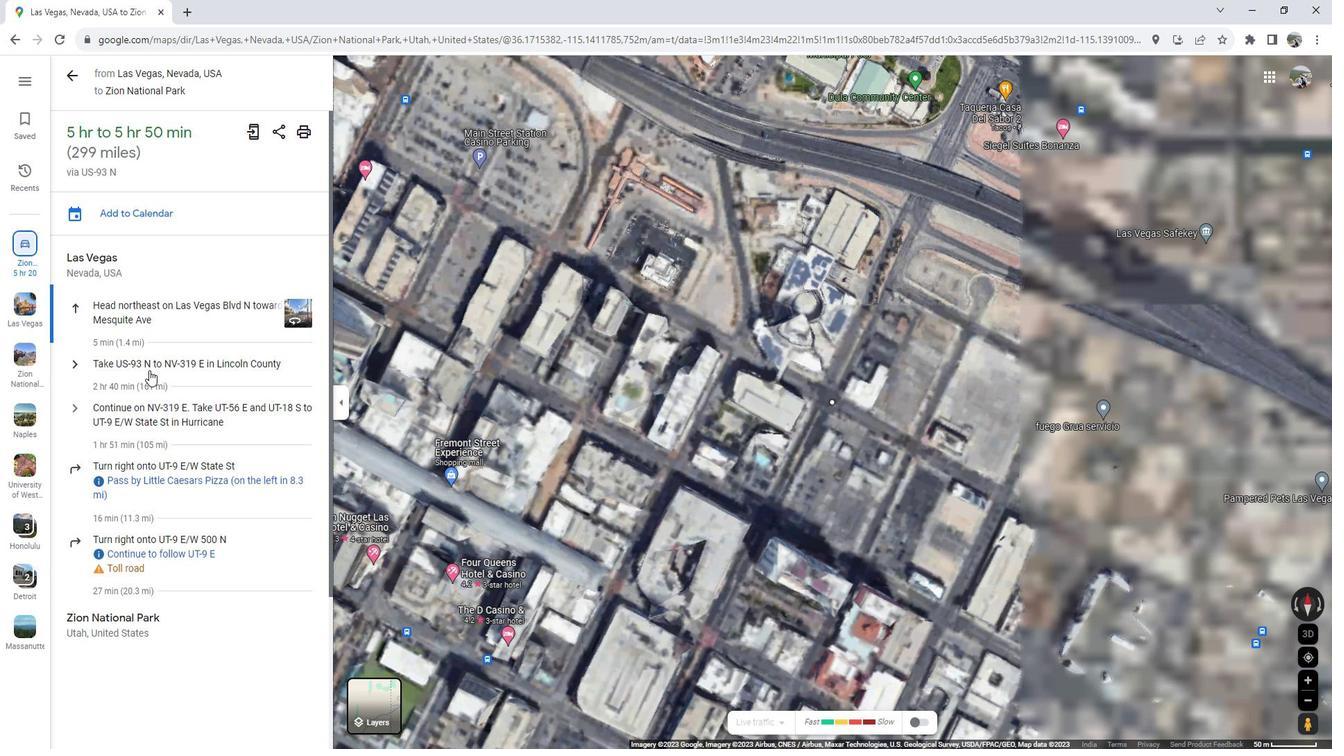 
Action: Mouse moved to (156, 425)
Screenshot: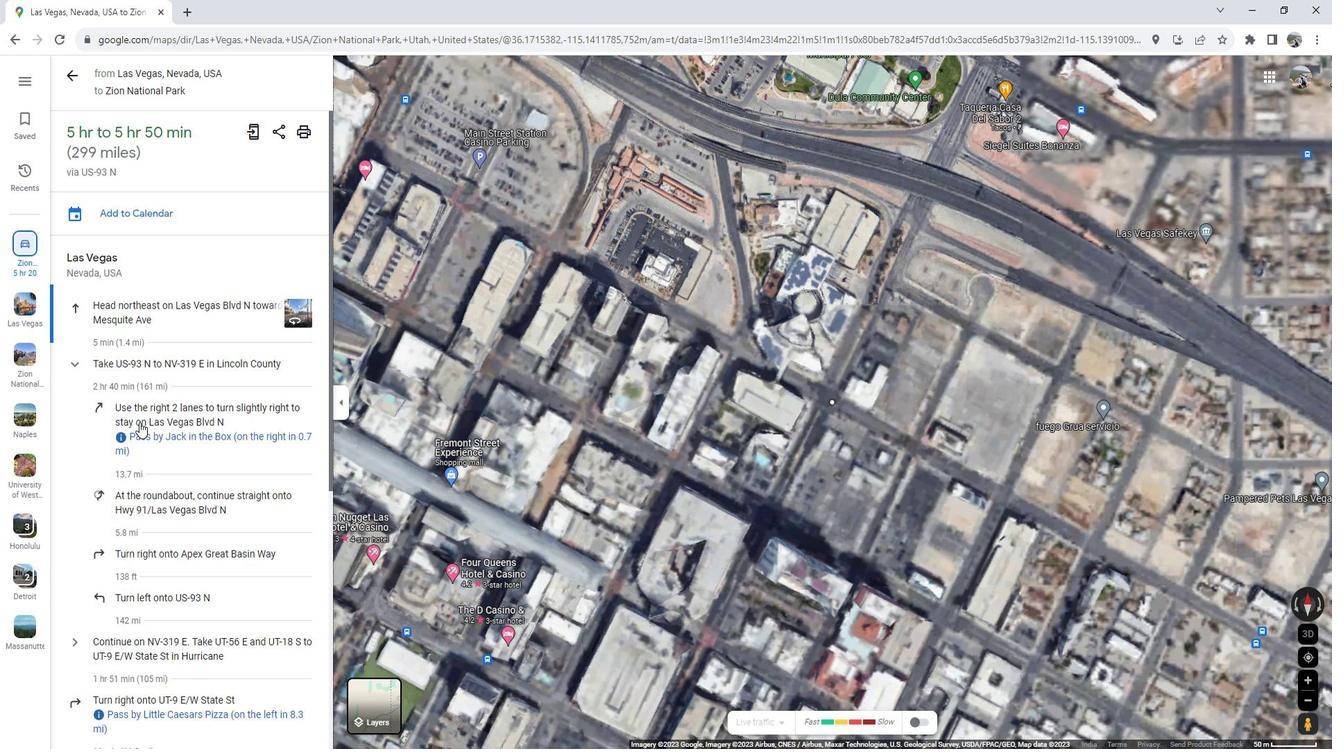 
Action: Mouse pressed left at (156, 425)
Screenshot: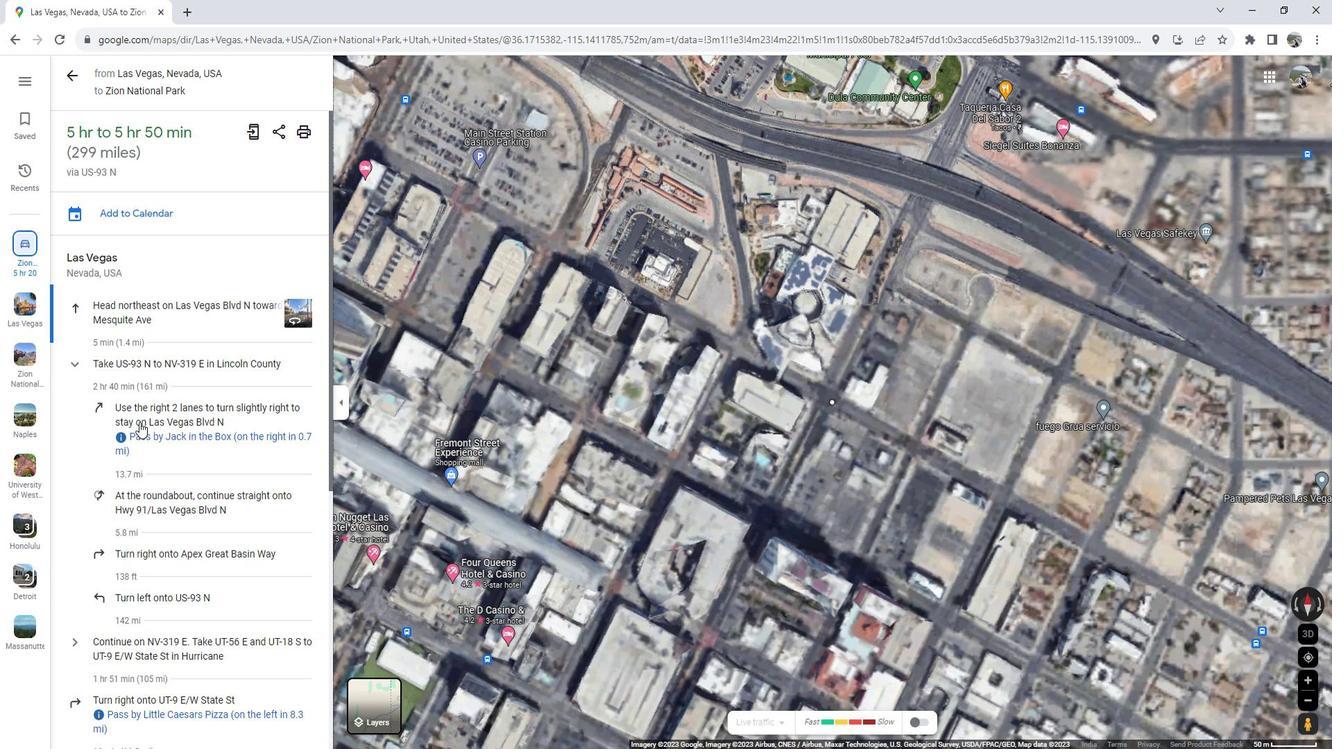 
Action: Mouse moved to (385, 701)
Screenshot: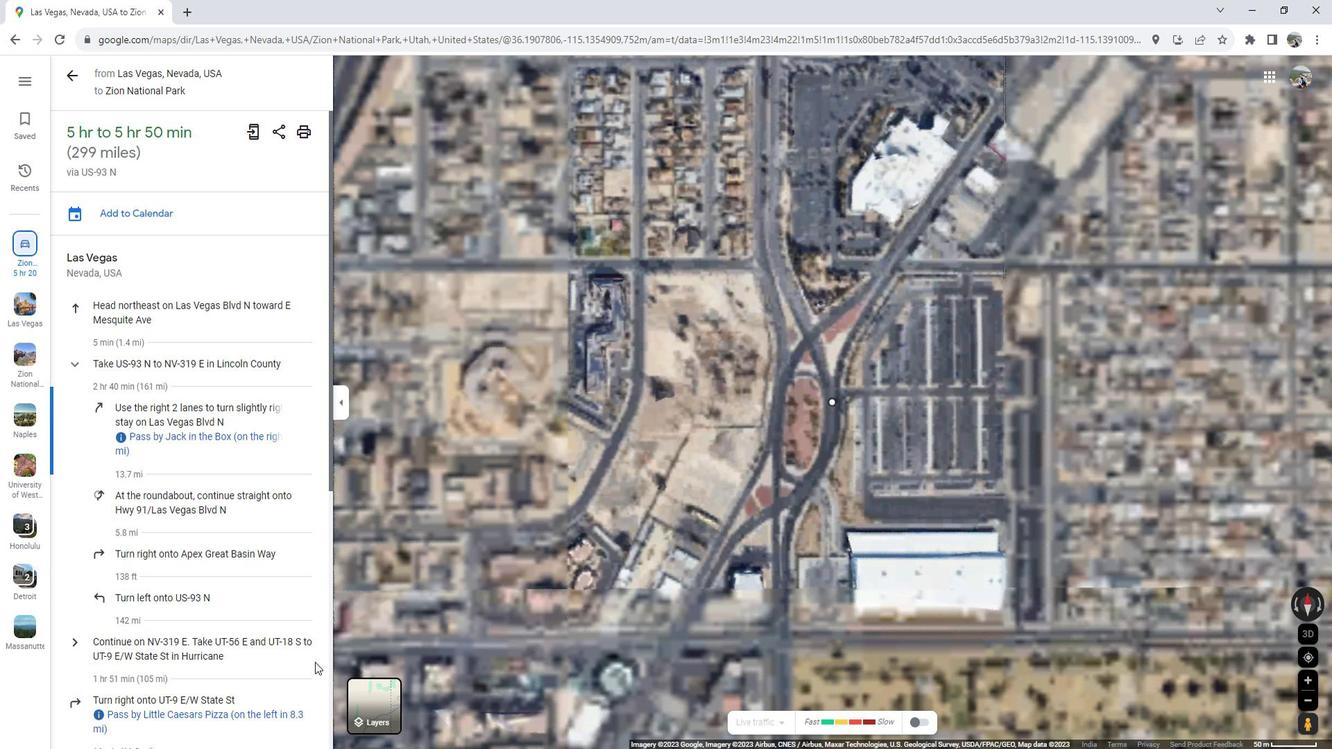 
Action: Mouse pressed left at (385, 701)
Screenshot: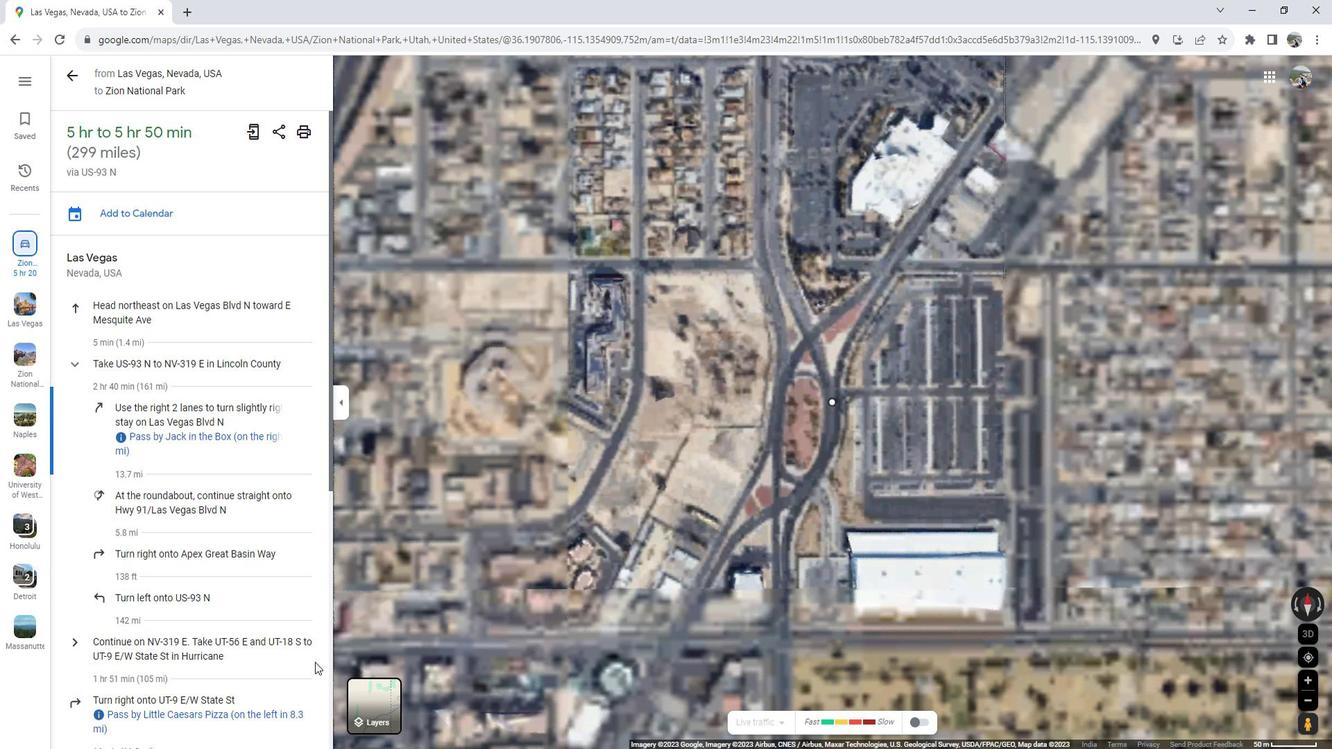 
Action: Mouse moved to (479, 692)
Screenshot: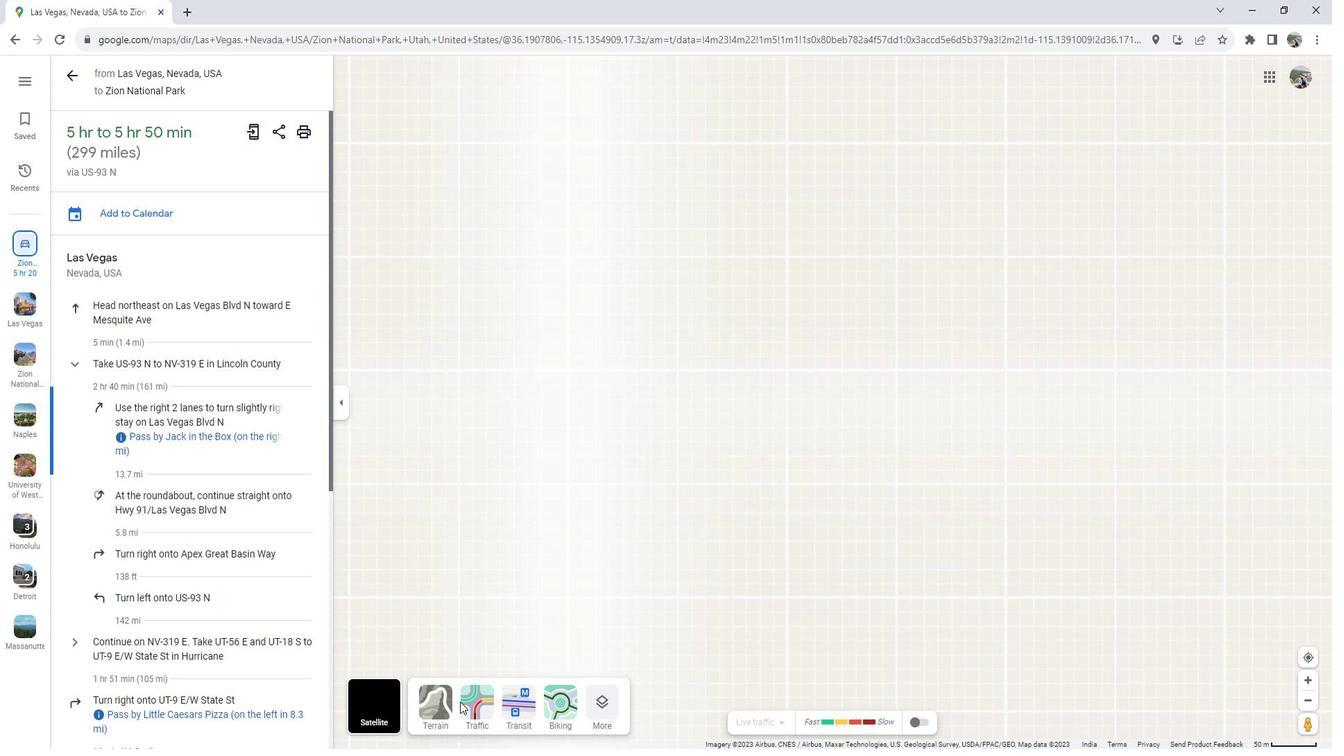 
Action: Mouse pressed left at (479, 692)
Screenshot: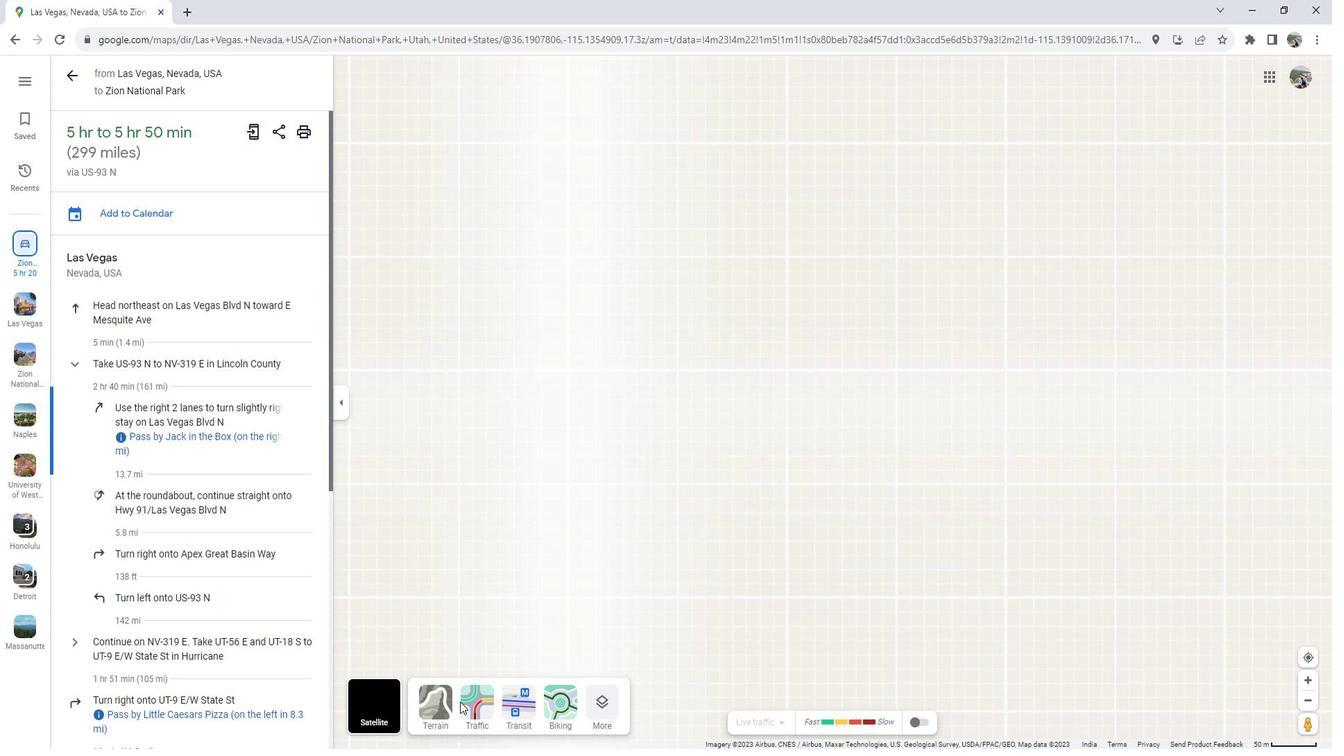 
Action: Mouse moved to (132, 480)
Screenshot: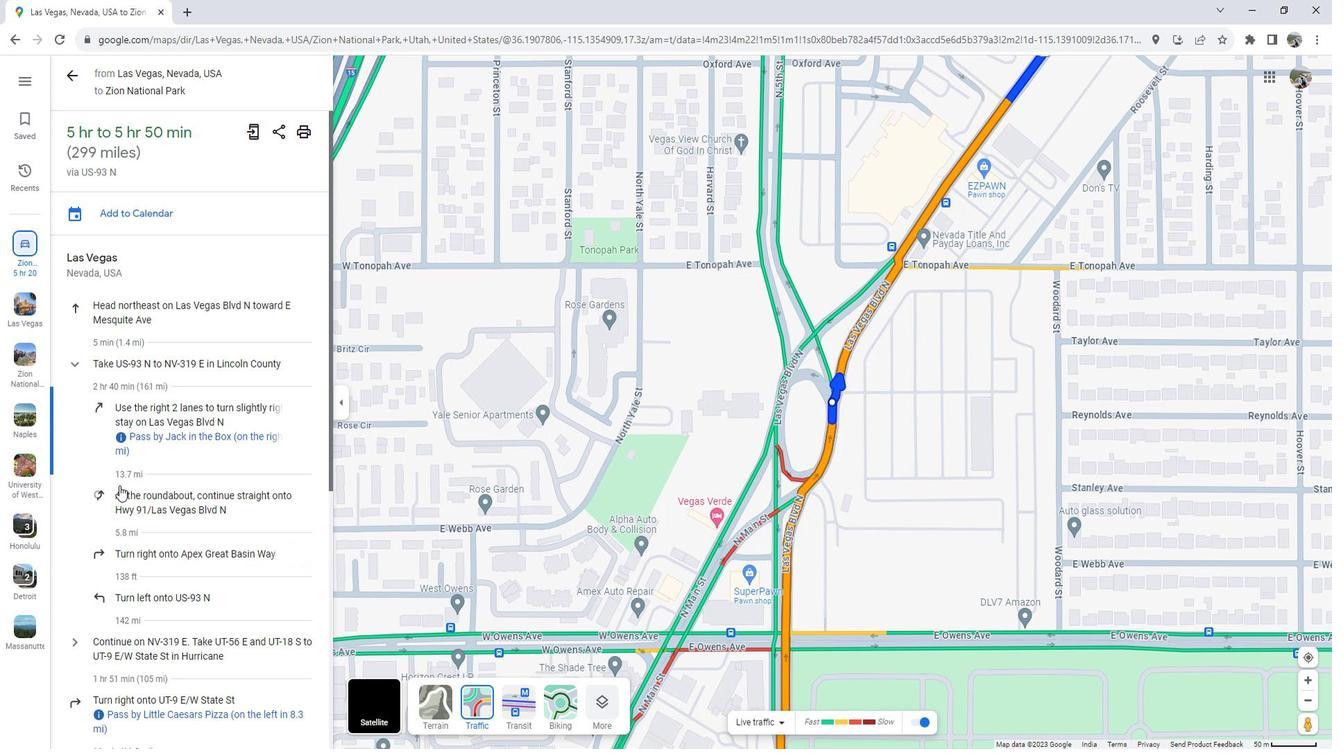 
Action: Mouse pressed left at (132, 480)
Screenshot: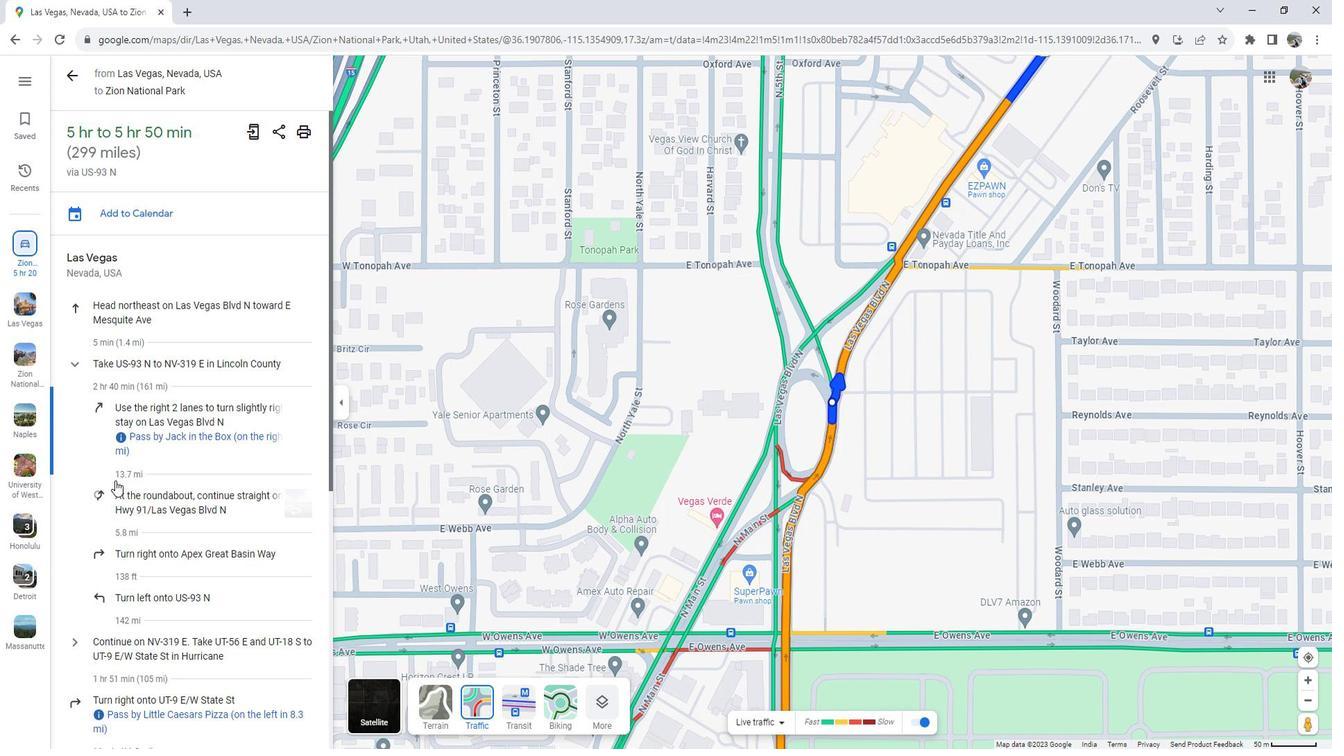 
Action: Mouse moved to (131, 550)
Screenshot: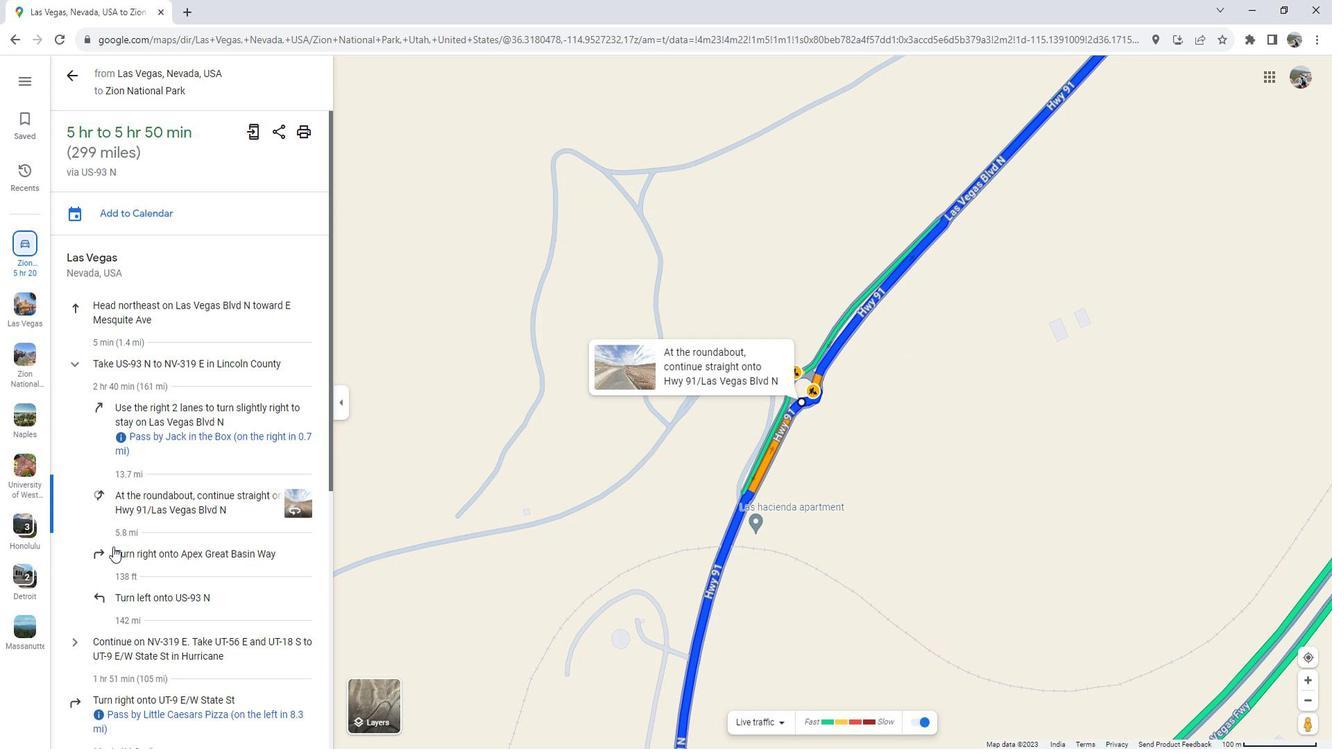
Action: Mouse pressed left at (131, 550)
Screenshot: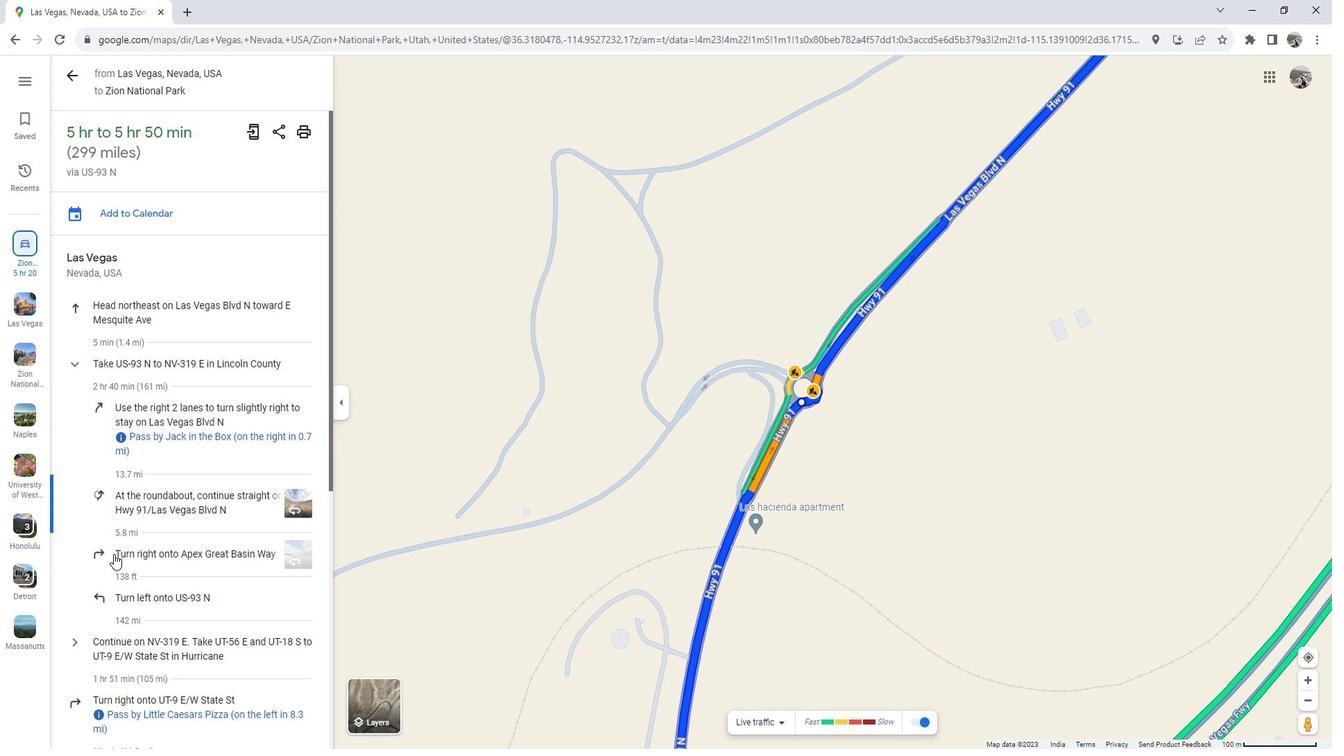 
Action: Mouse moved to (159, 593)
Screenshot: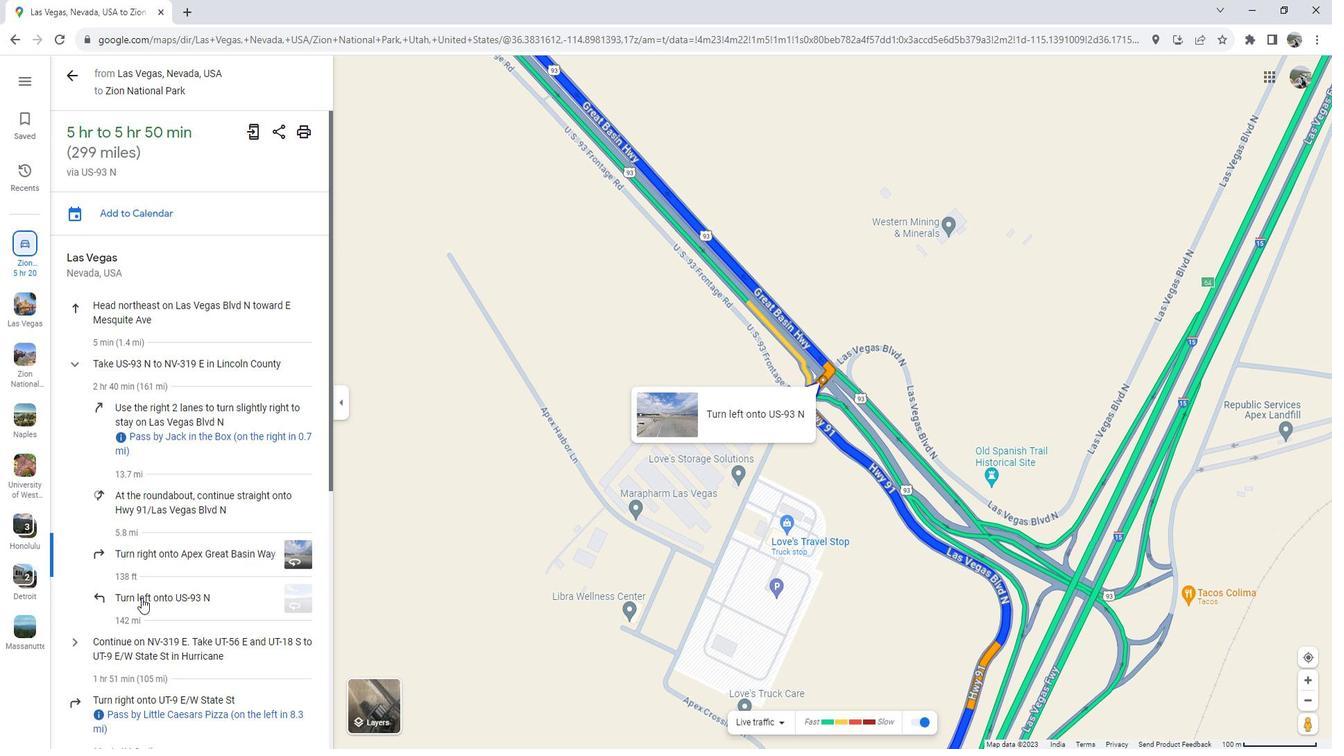 
Action: Mouse pressed left at (159, 593)
Screenshot: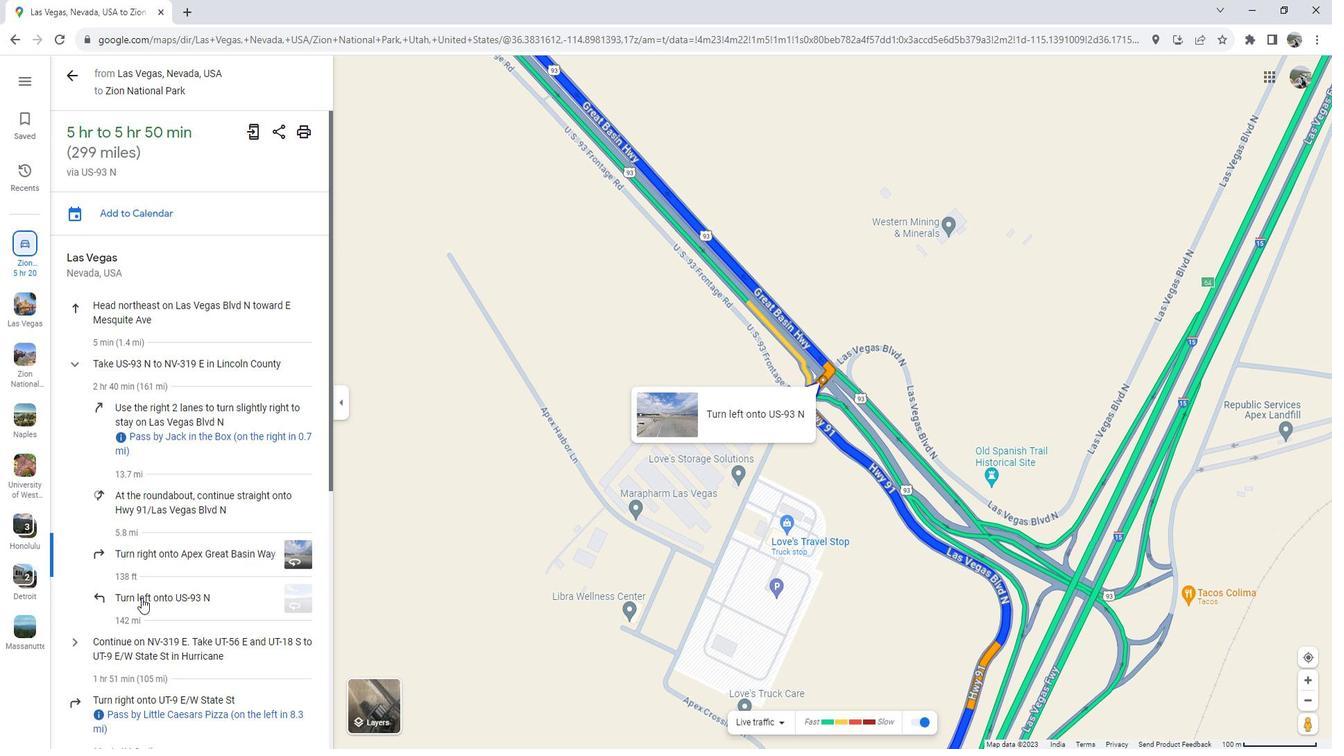 
Action: Mouse moved to (607, 430)
Screenshot: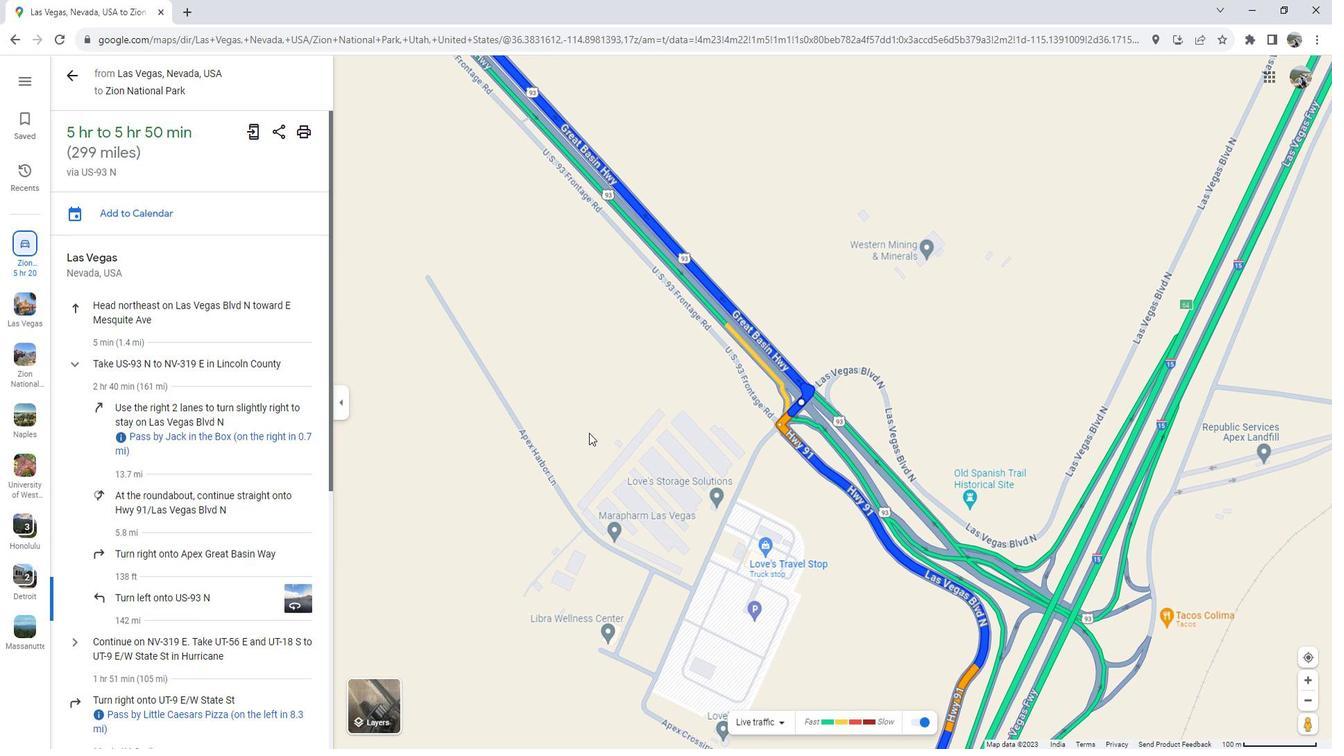 
Action: Mouse scrolled (607, 429) with delta (0, 0)
Screenshot: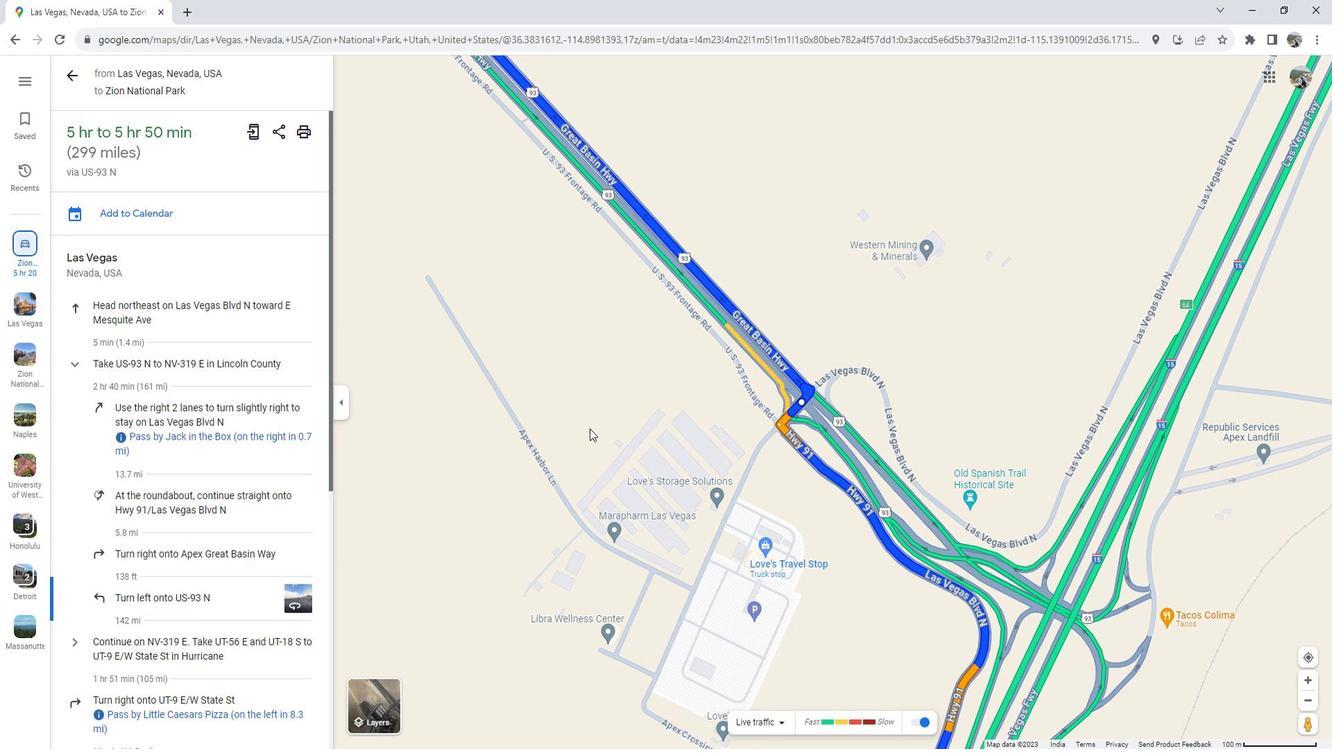 
Action: Mouse scrolled (607, 429) with delta (0, 0)
Screenshot: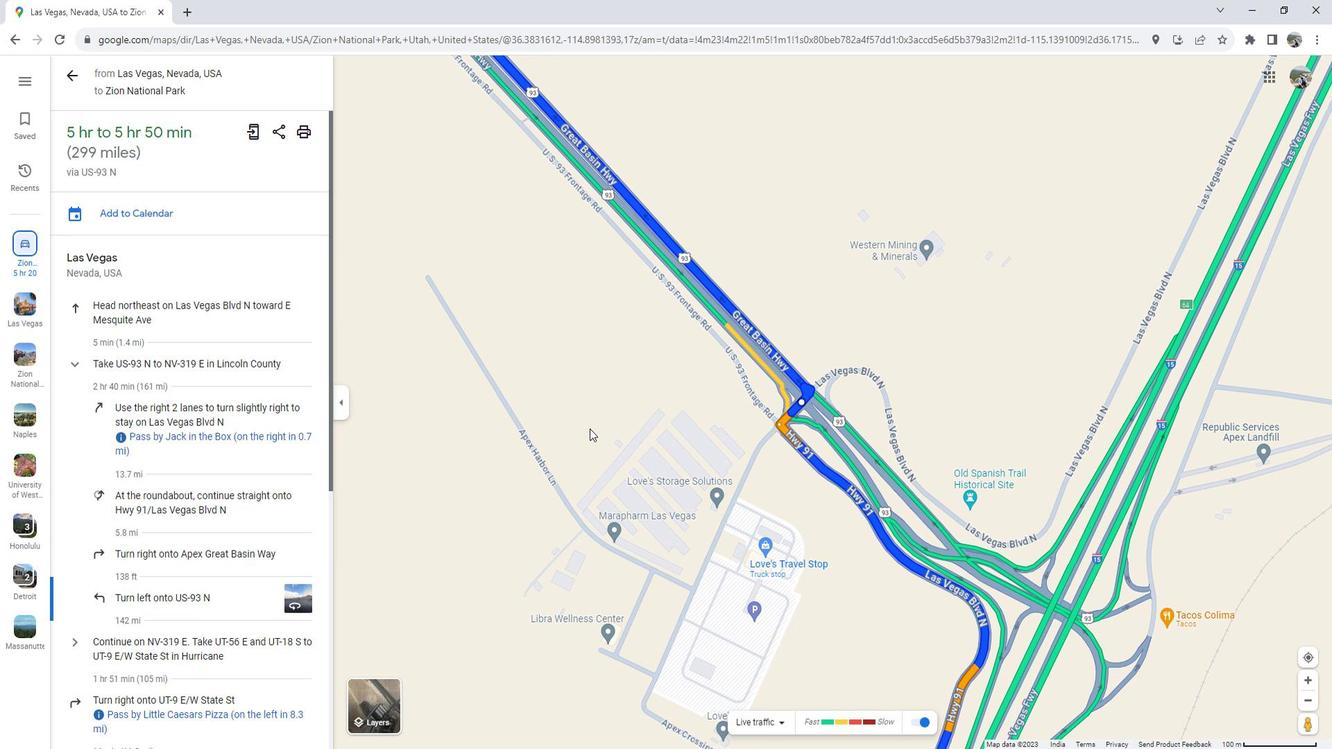 
Action: Mouse scrolled (607, 429) with delta (0, 0)
Screenshot: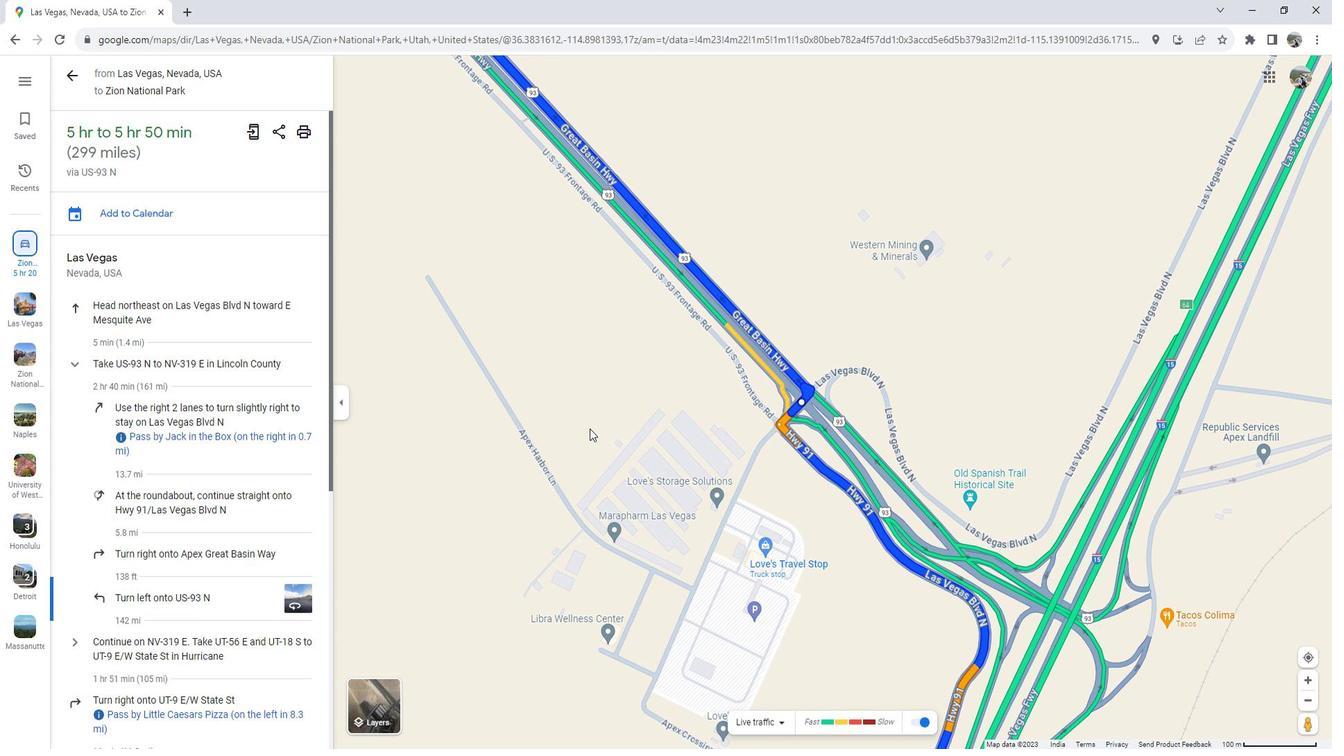
Action: Mouse scrolled (607, 429) with delta (0, 0)
Screenshot: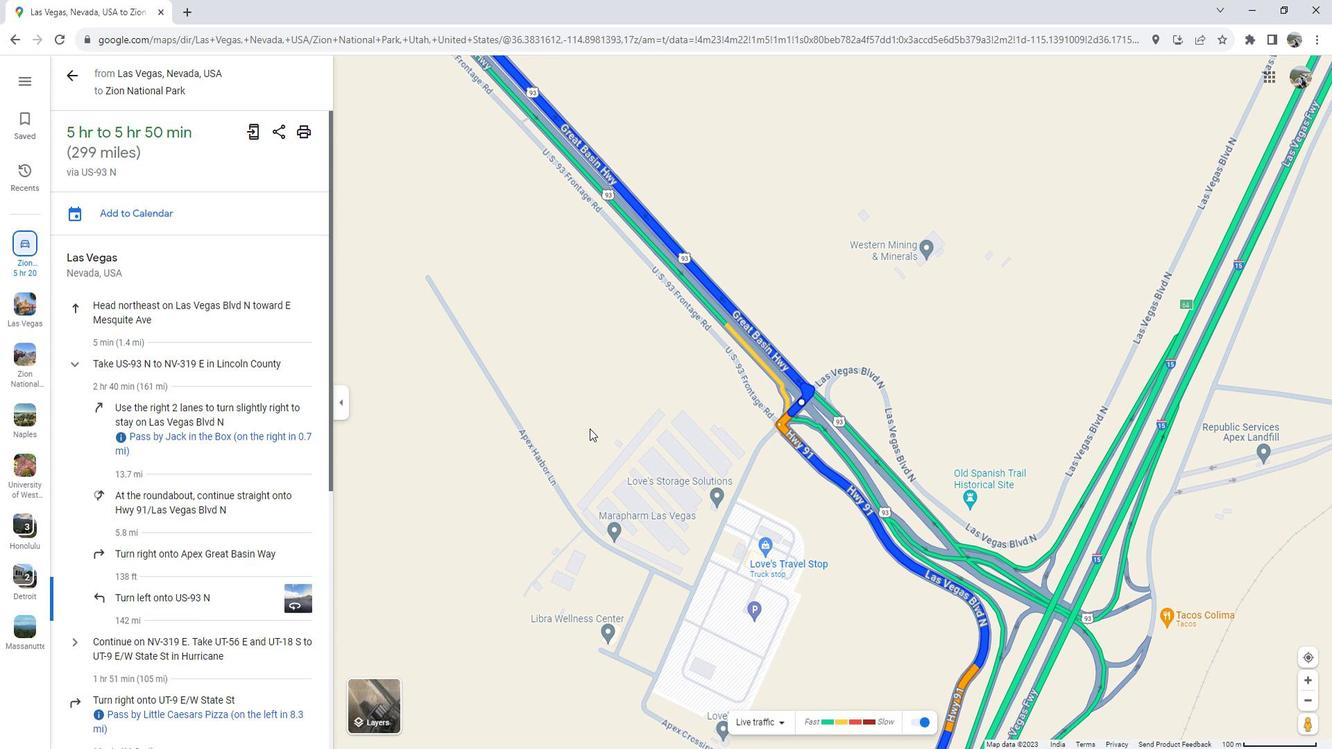 
Action: Mouse scrolled (607, 429) with delta (0, 0)
Screenshot: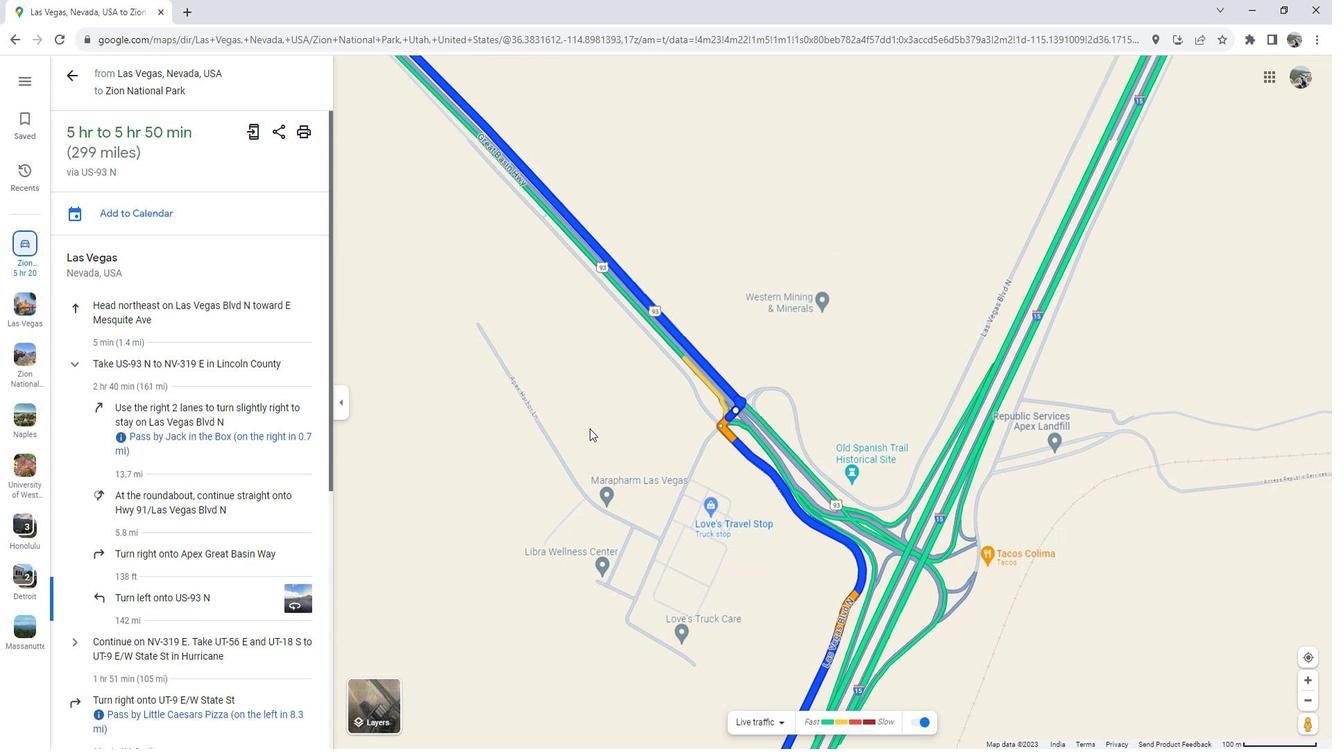 
Action: Mouse scrolled (607, 429) with delta (0, 0)
Screenshot: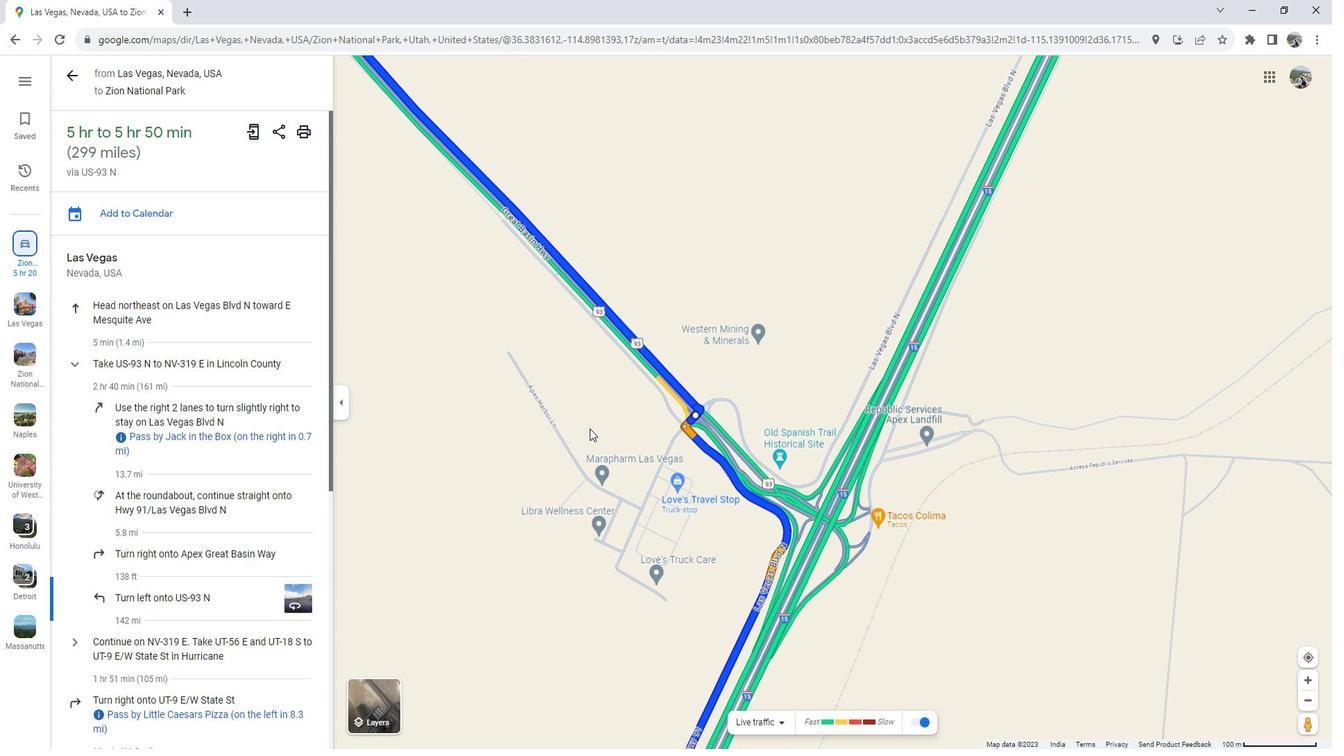 
Action: Mouse scrolled (607, 429) with delta (0, 0)
Screenshot: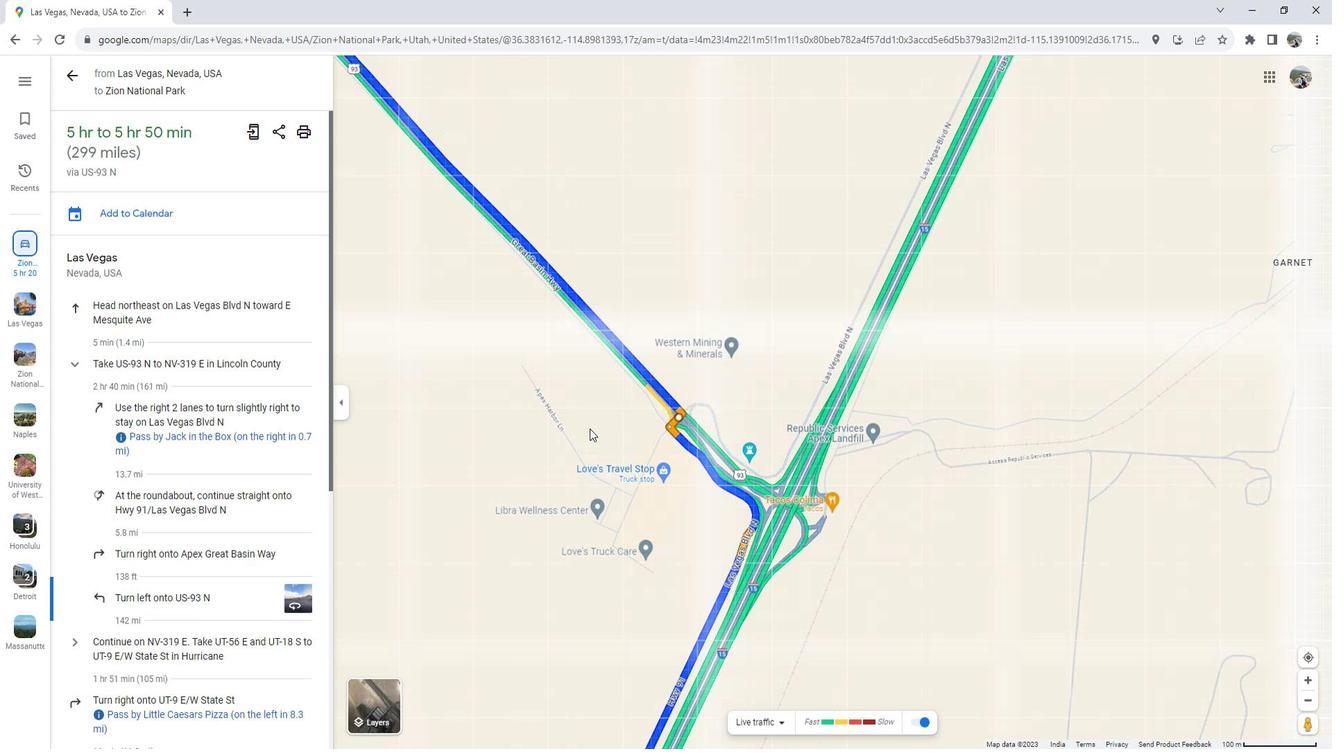 
Action: Mouse scrolled (607, 429) with delta (0, 0)
Screenshot: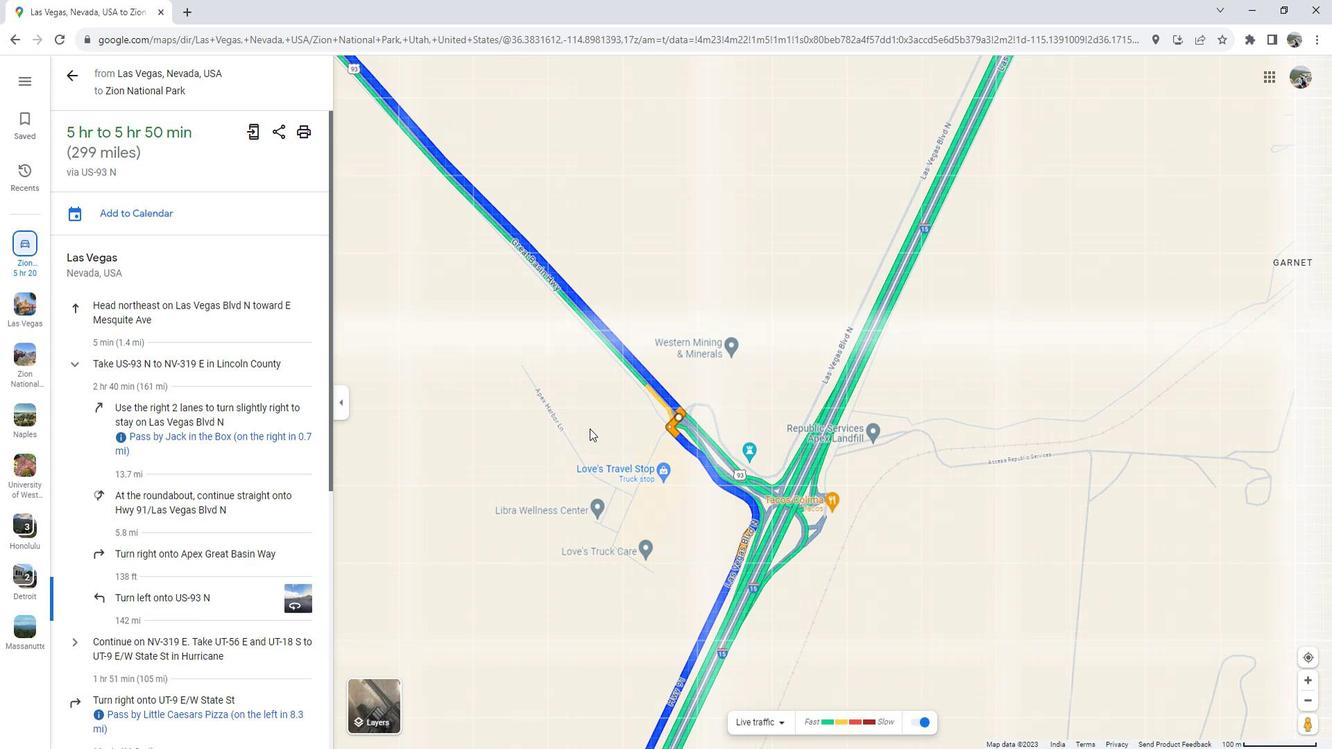 
Action: Mouse scrolled (607, 429) with delta (0, 0)
Screenshot: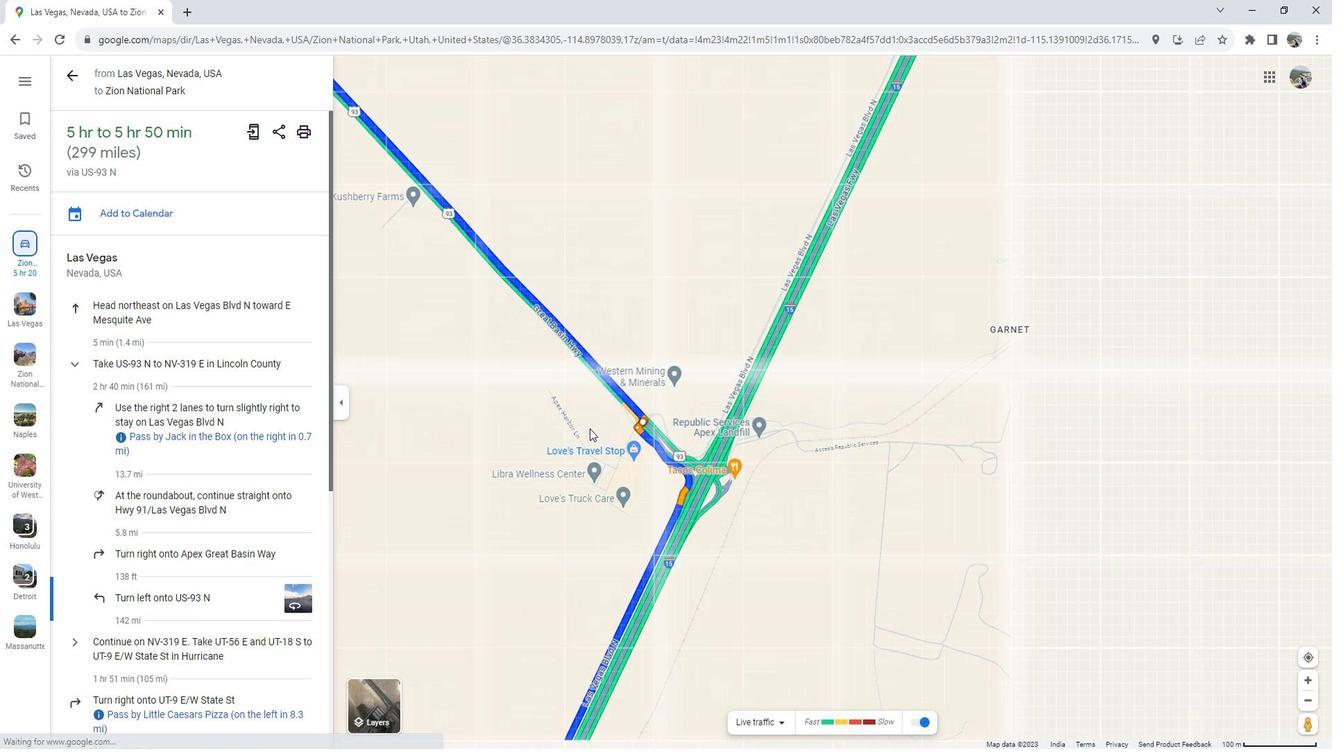 
Action: Mouse scrolled (607, 429) with delta (0, 0)
Screenshot: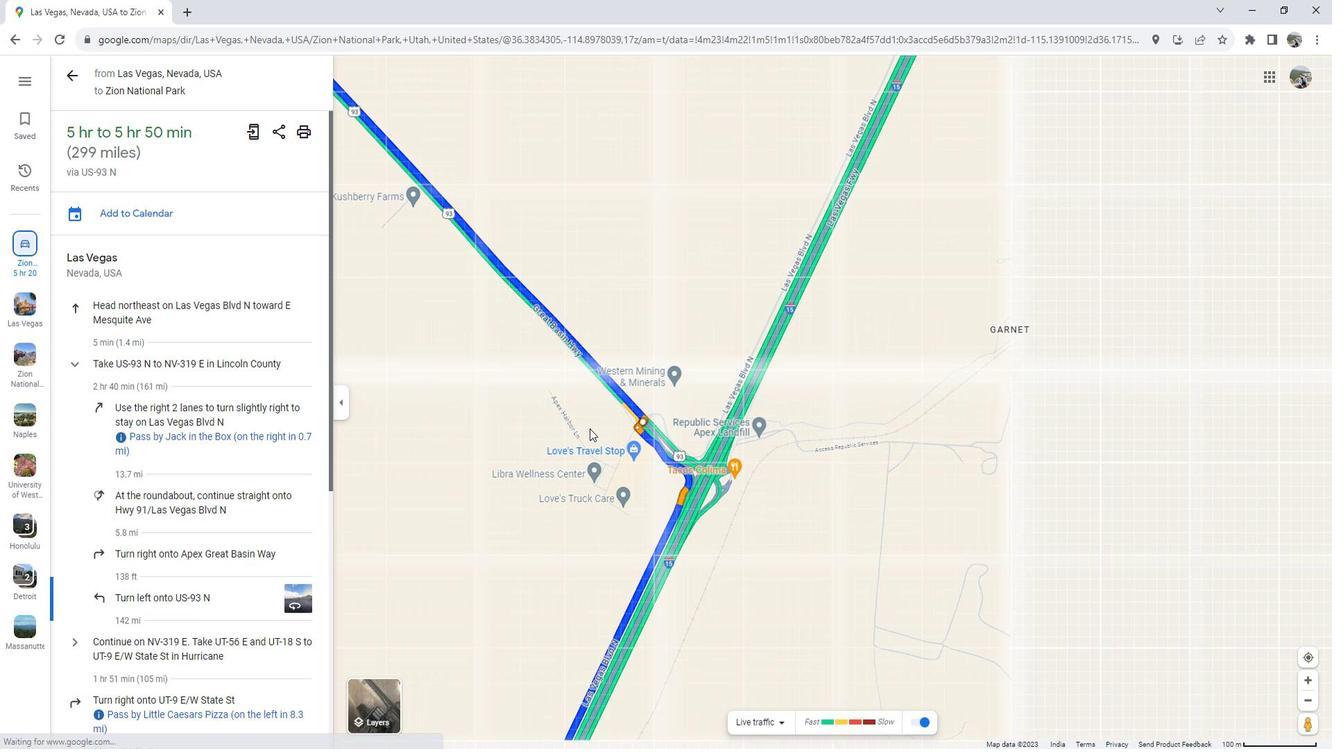 
Action: Mouse scrolled (607, 429) with delta (0, 0)
Screenshot: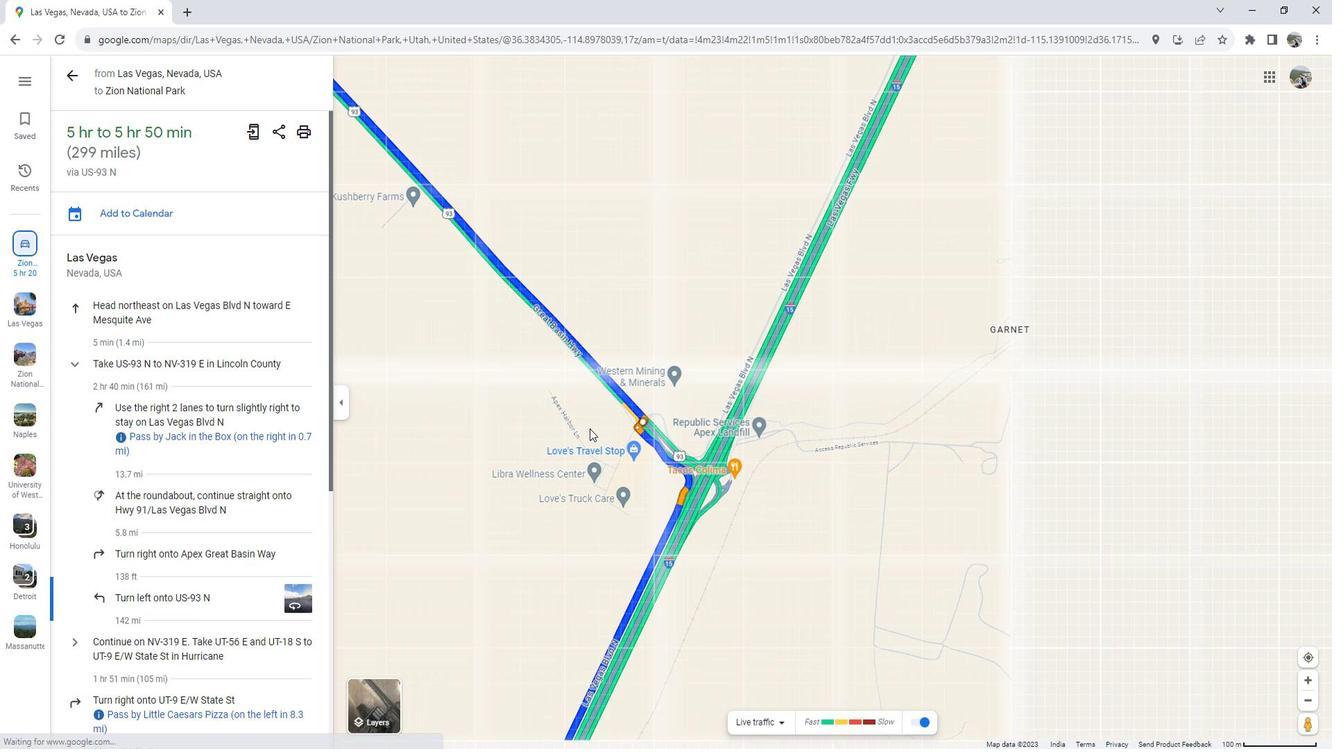 
Action: Mouse scrolled (607, 429) with delta (0, 0)
Screenshot: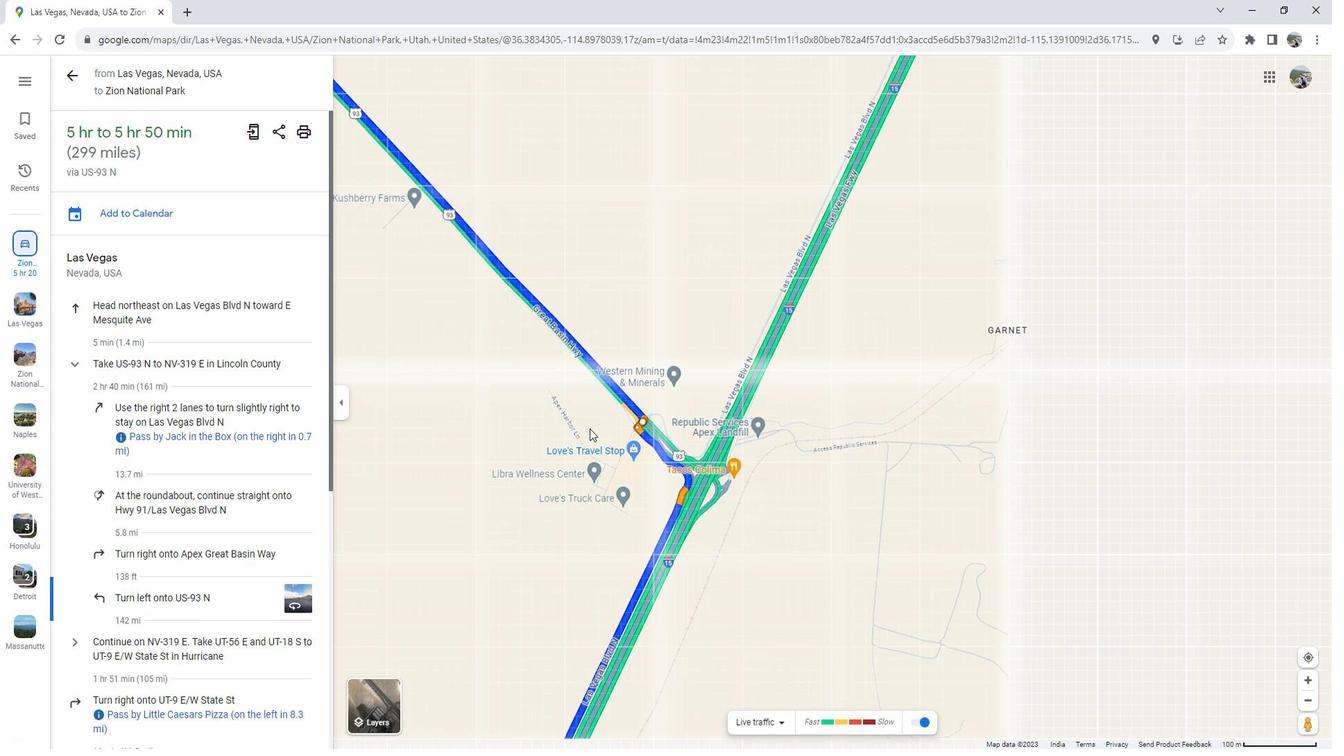 
Action: Mouse moved to (212, 586)
Screenshot: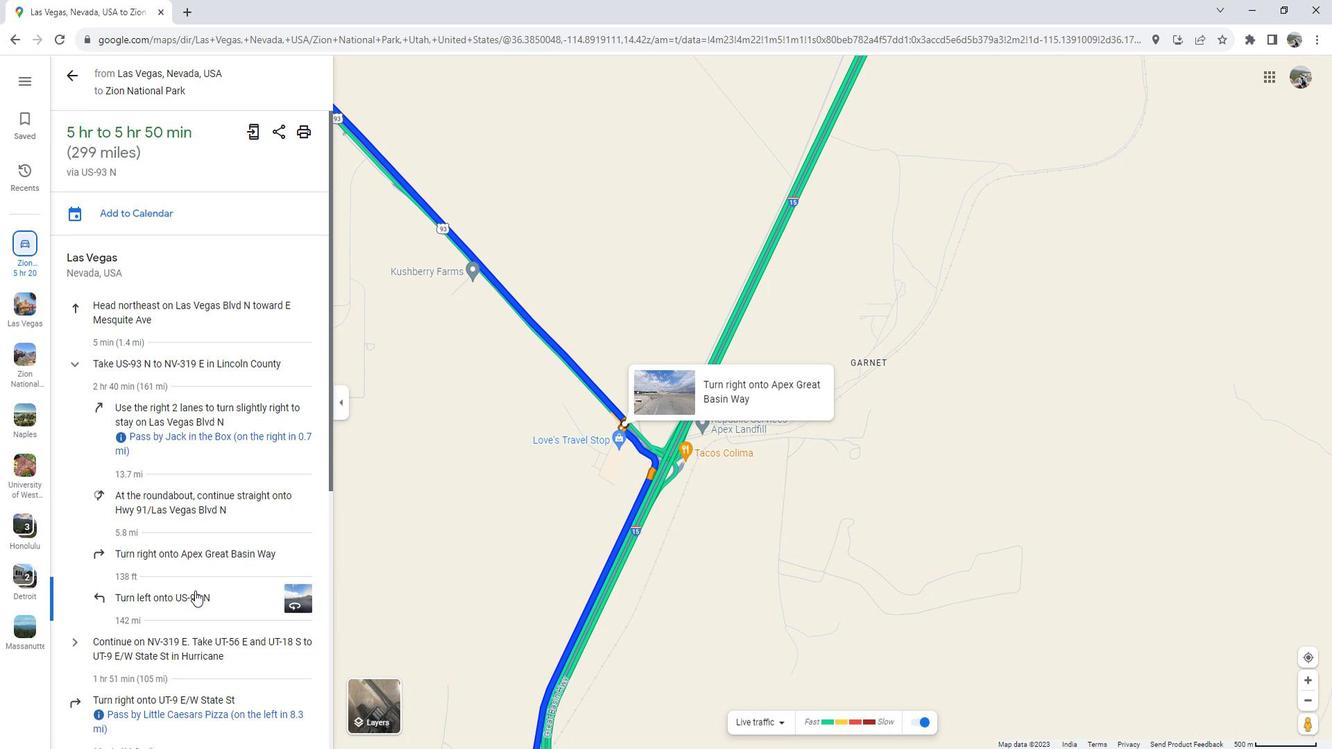 
Action: Mouse pressed left at (212, 586)
Screenshot: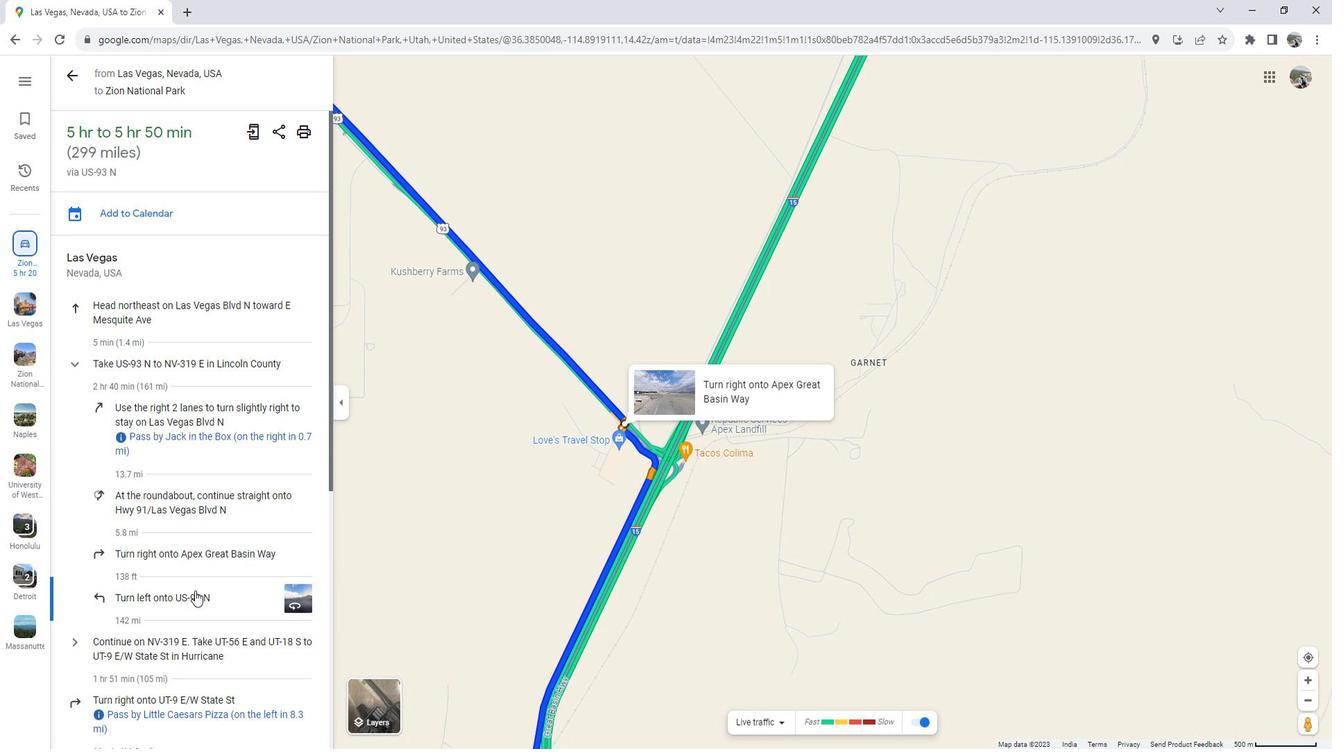 
Action: Mouse moved to (888, 422)
Screenshot: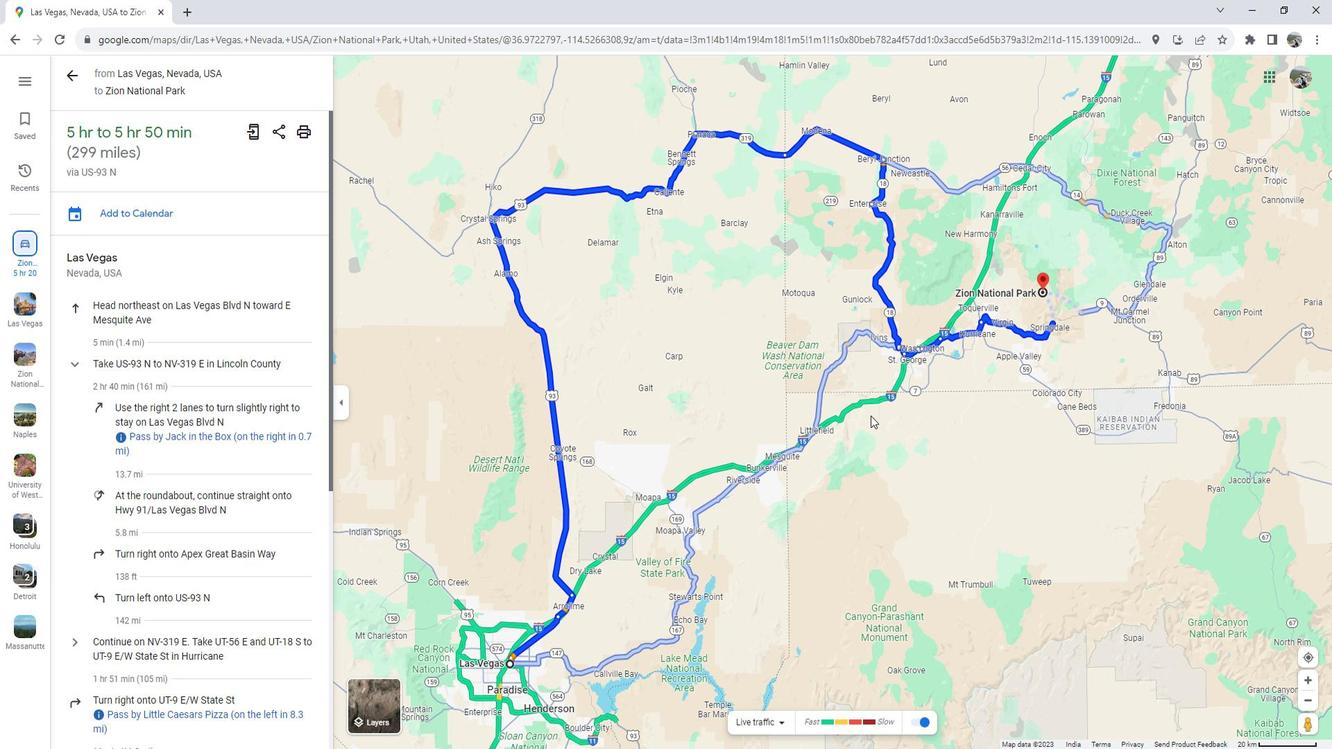 
